 Task: Create in the project AgileJet in Backlog an issue 'Create a new online platform for online sales and negotiation courses with advanced sales techniques and negotiation skills features', assign it to team member softage.4@softage.net and change the status to IN PROGRESS. Create in the project AgileJet in Backlog an issue 'Implement a new cloud-based supply chain management system for a company with advanced supply chain visibility and planning features', assign it to team member softage.1@softage.net and change the status to IN PROGRESS
Action: Mouse moved to (218, 68)
Screenshot: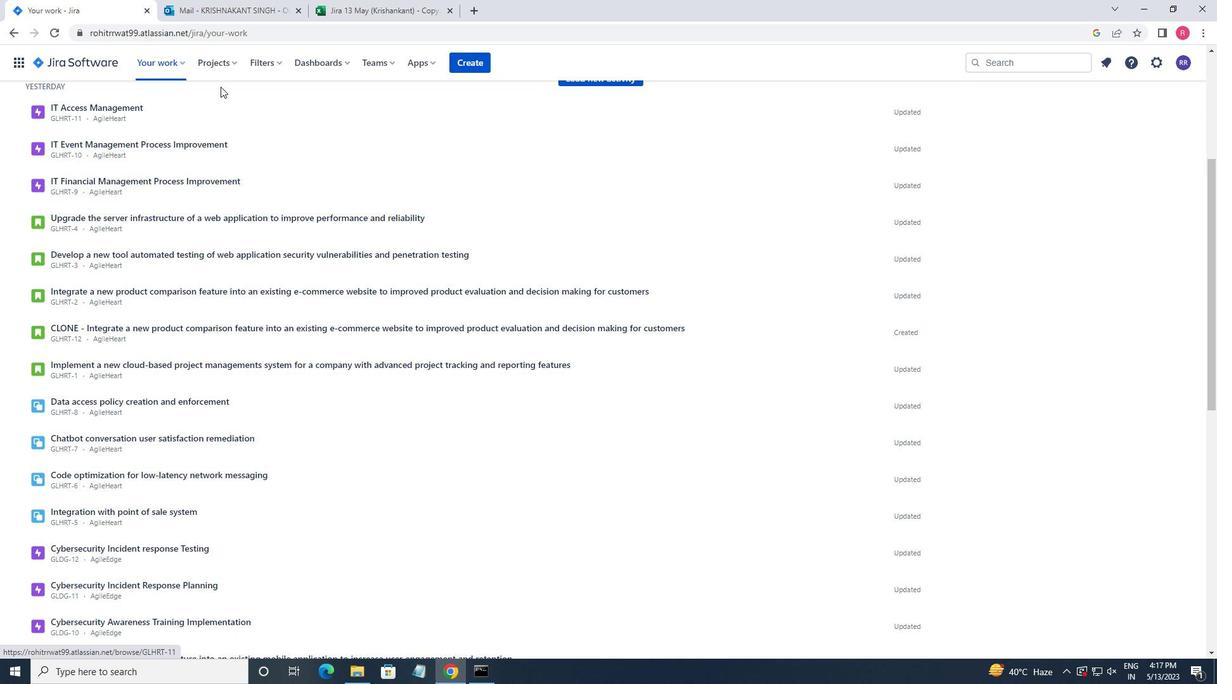 
Action: Mouse pressed left at (218, 68)
Screenshot: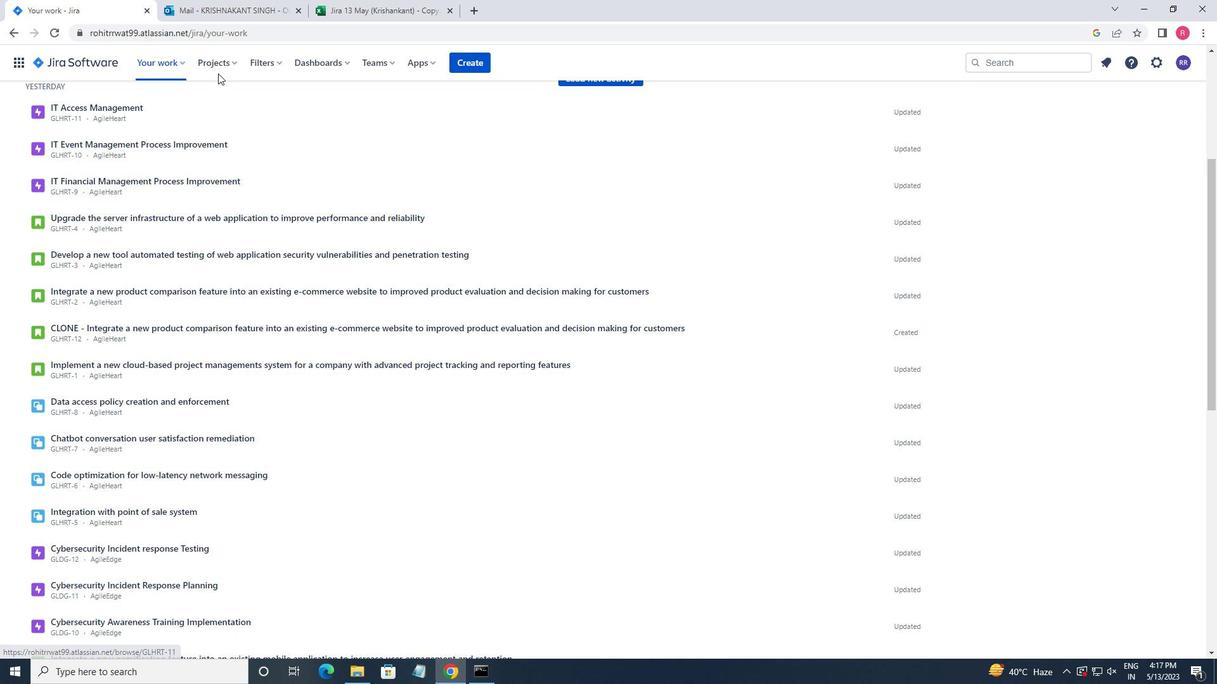 
Action: Mouse moved to (254, 119)
Screenshot: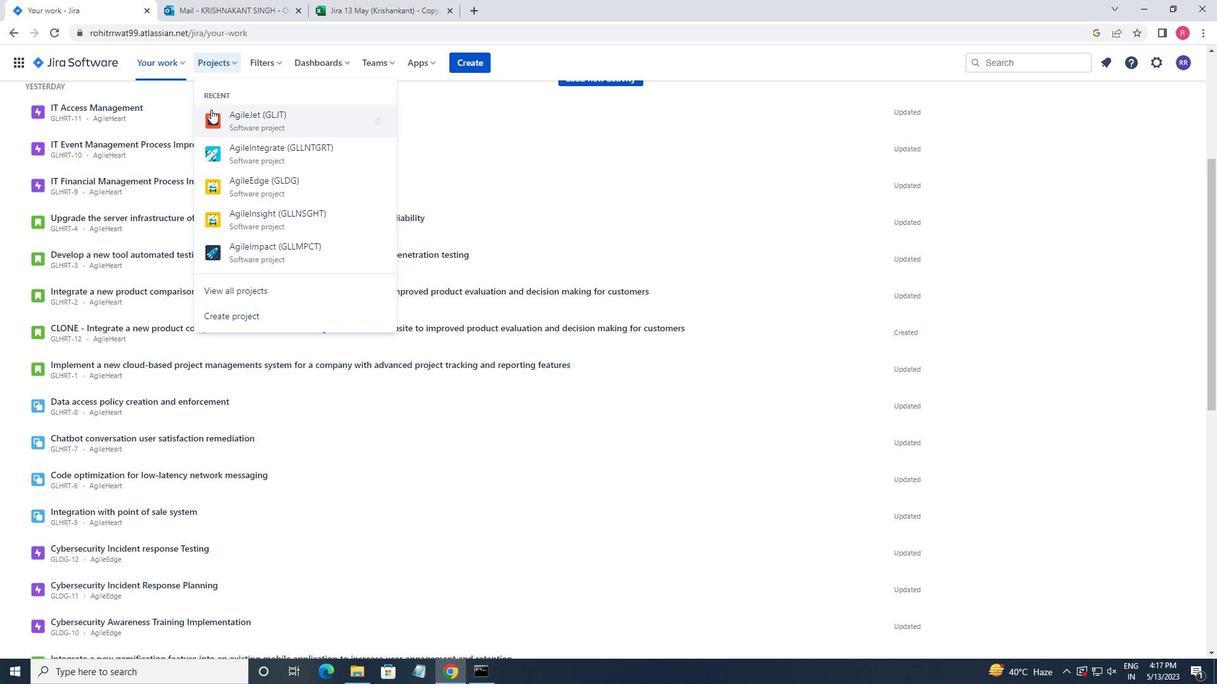 
Action: Mouse pressed left at (254, 119)
Screenshot: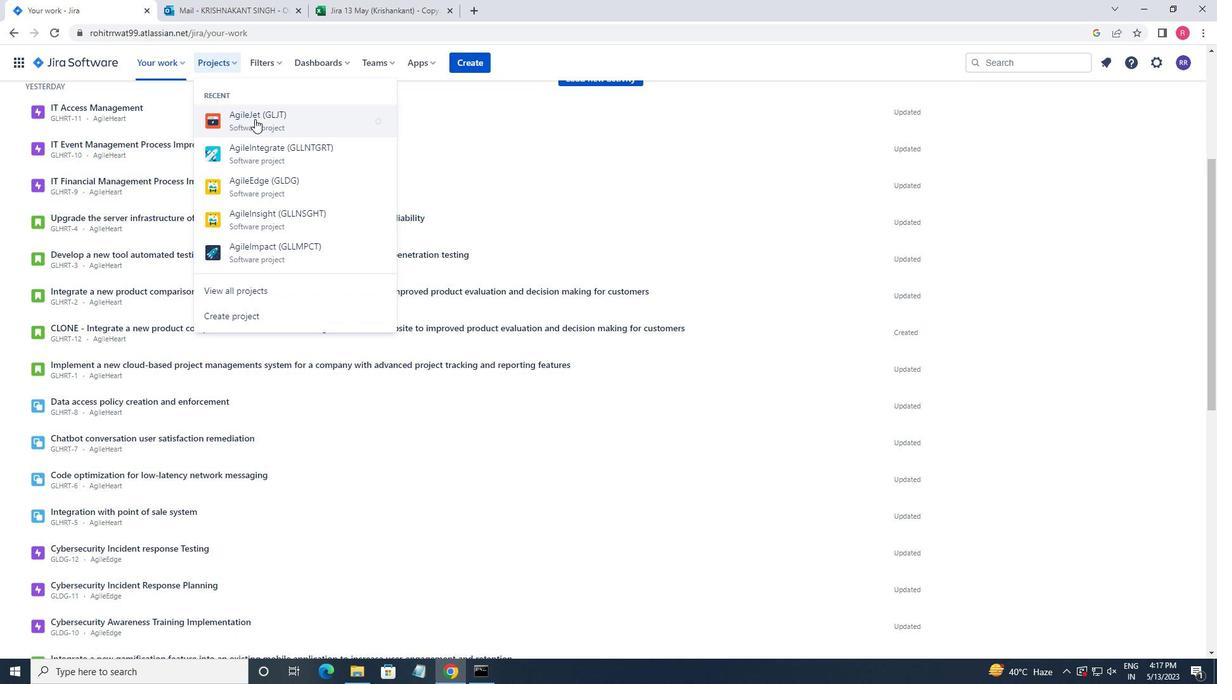 
Action: Mouse moved to (71, 190)
Screenshot: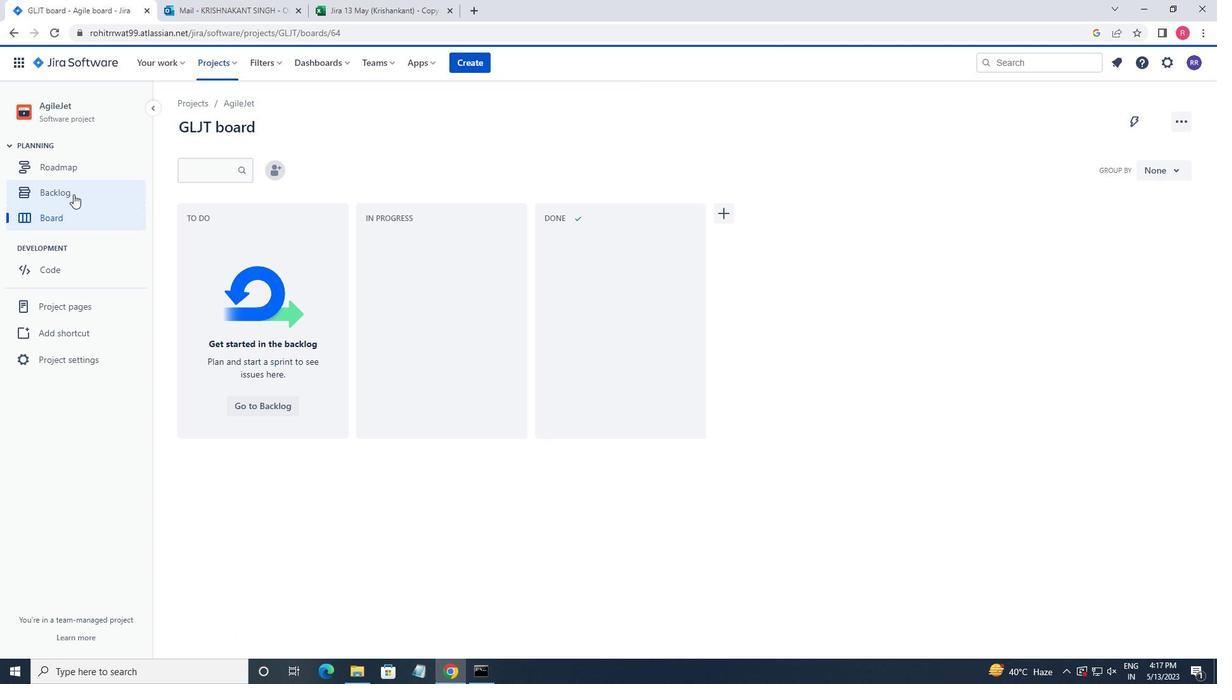 
Action: Mouse pressed left at (71, 190)
Screenshot: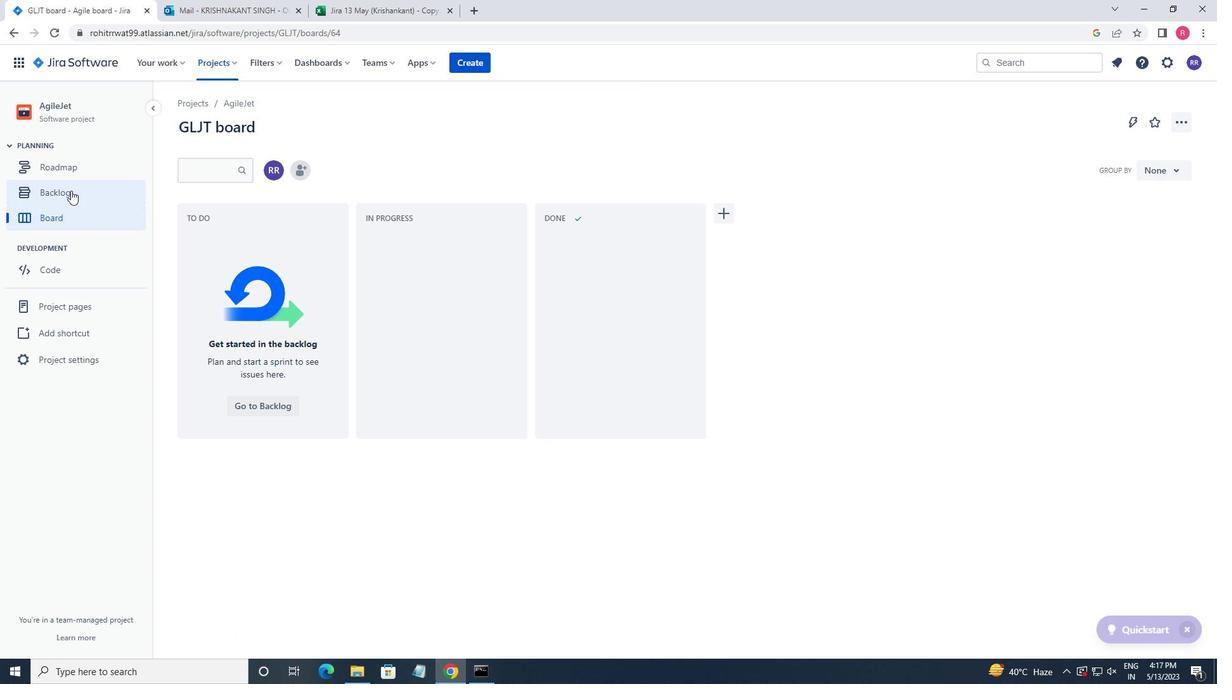 
Action: Mouse moved to (443, 393)
Screenshot: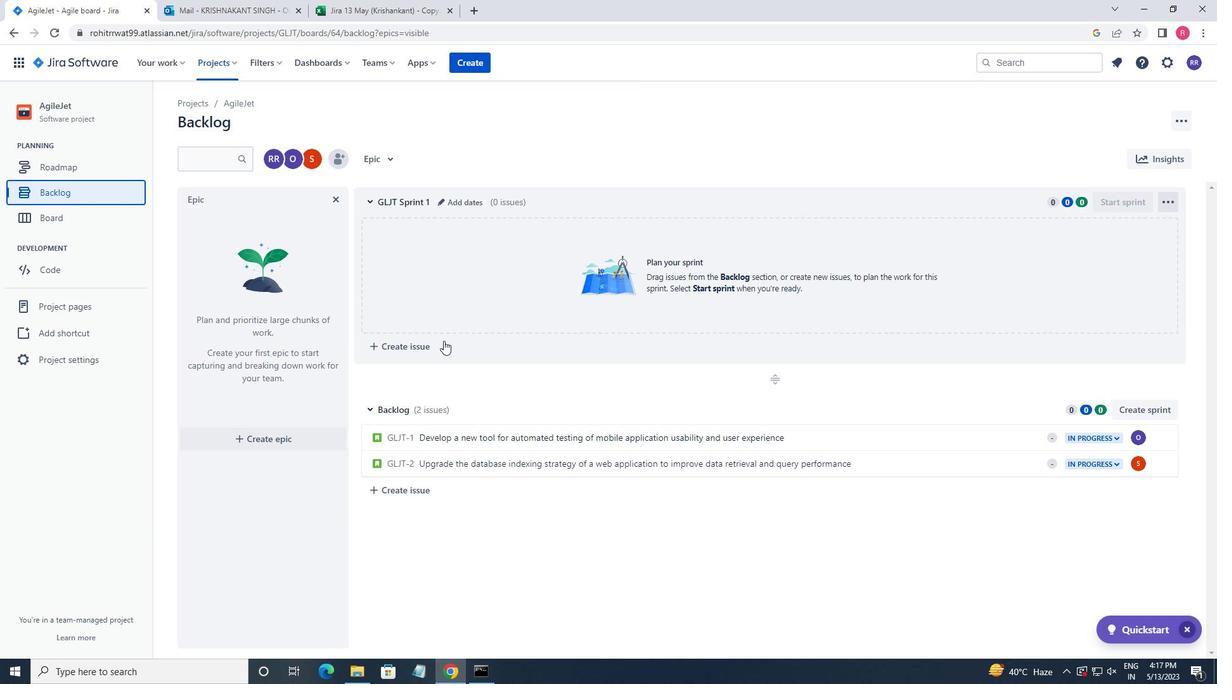 
Action: Mouse scrolled (443, 393) with delta (0, 0)
Screenshot: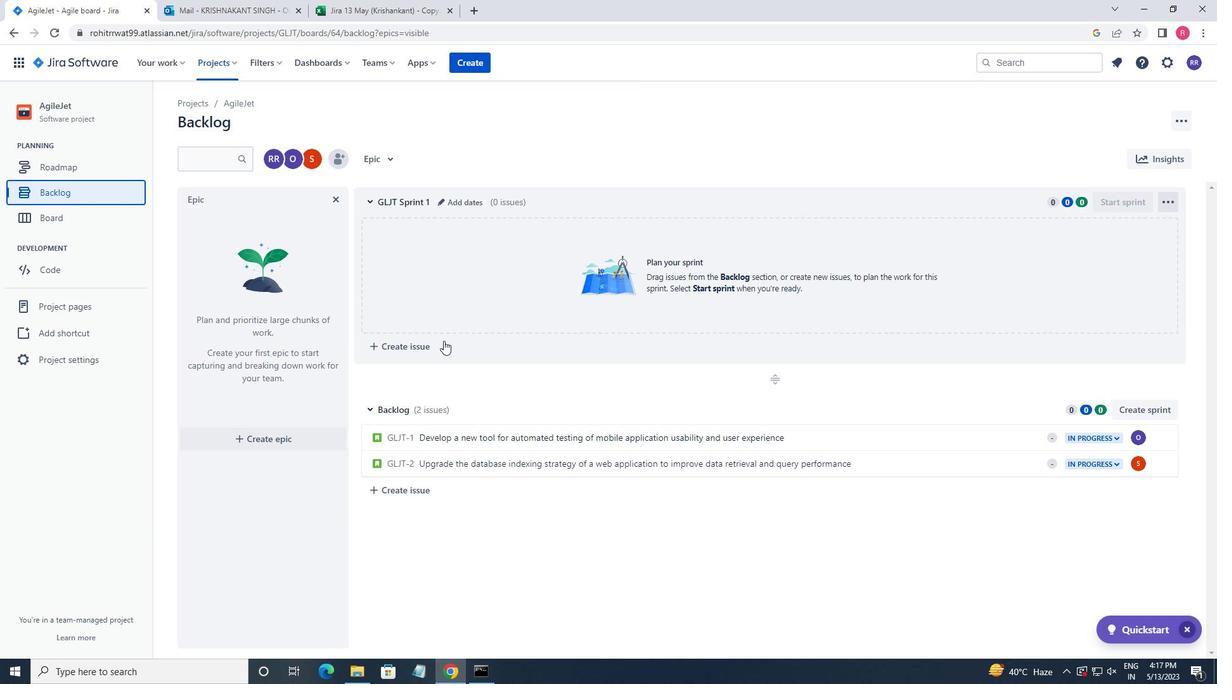 
Action: Mouse moved to (441, 401)
Screenshot: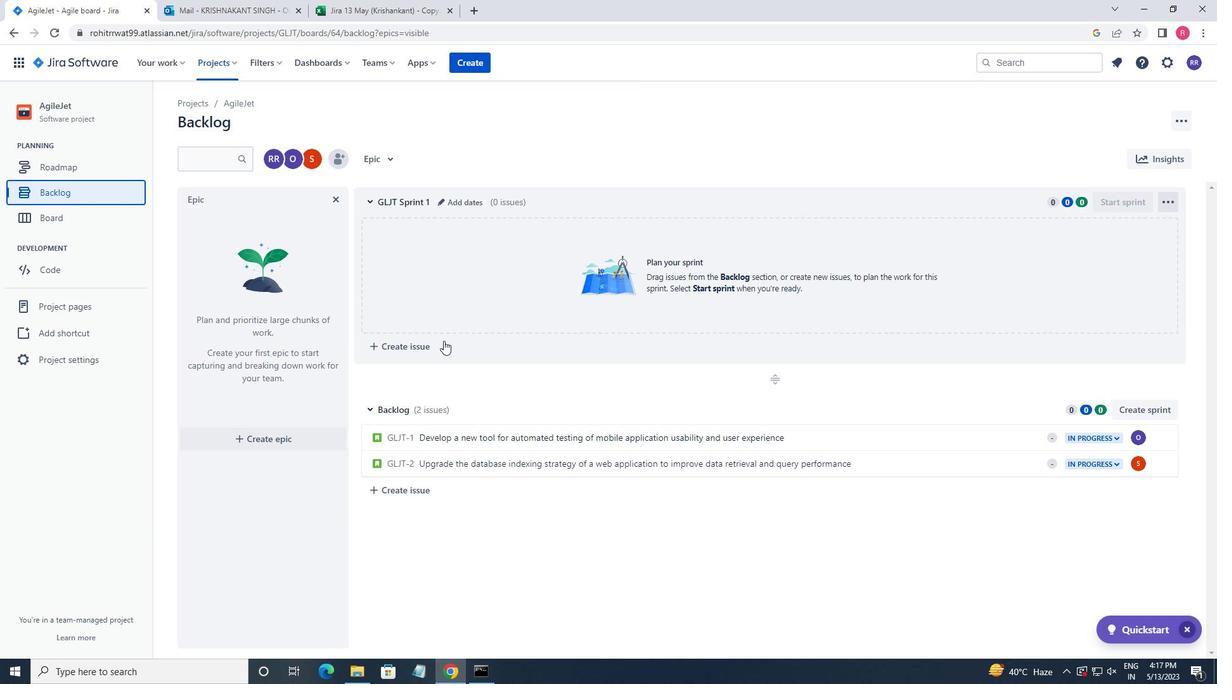 
Action: Mouse scrolled (441, 400) with delta (0, 0)
Screenshot: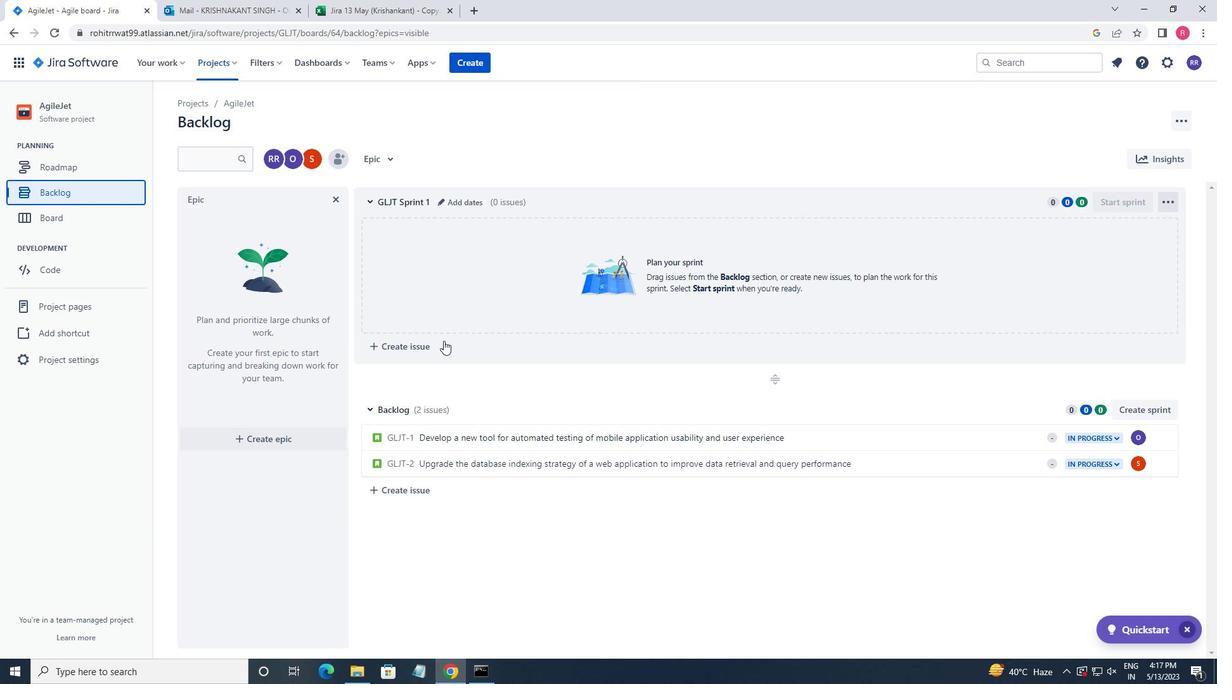 
Action: Mouse moved to (439, 407)
Screenshot: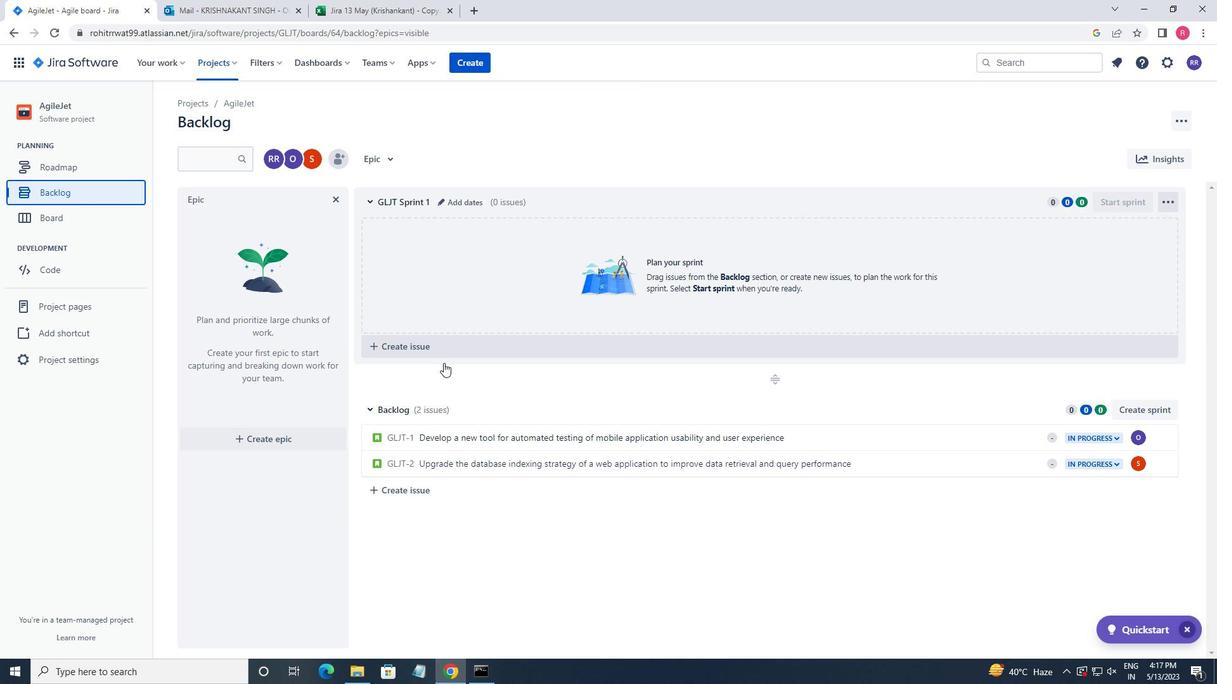 
Action: Mouse scrolled (439, 406) with delta (0, 0)
Screenshot: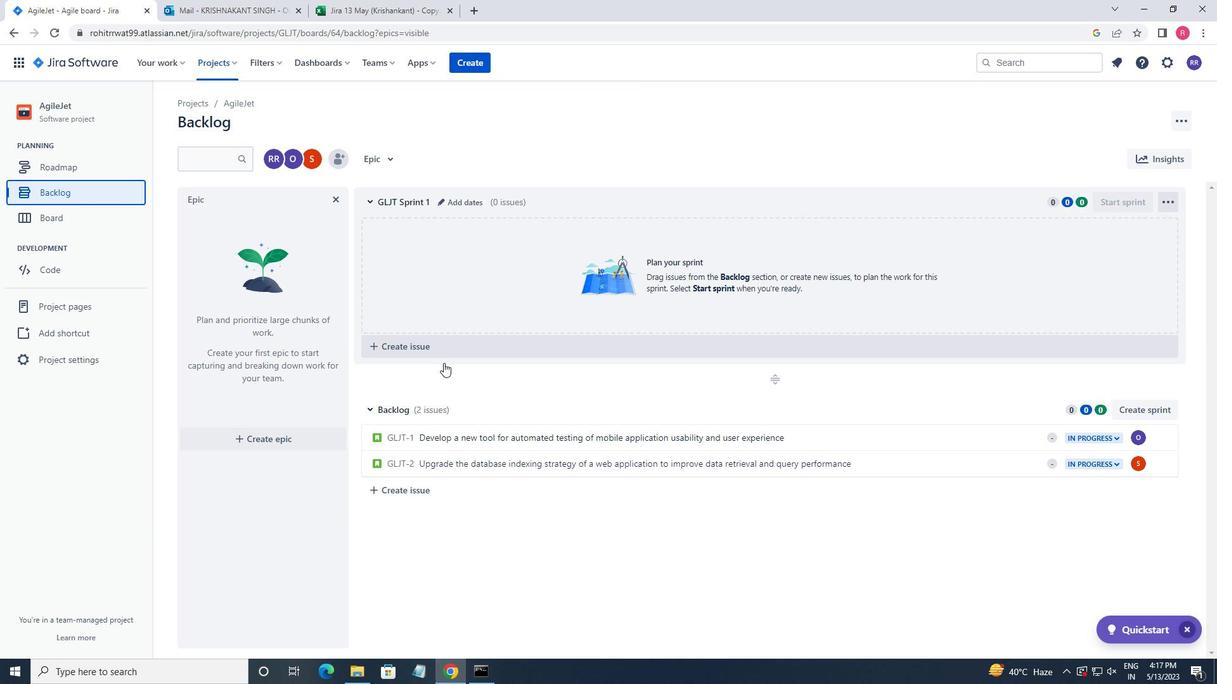 
Action: Mouse moved to (416, 491)
Screenshot: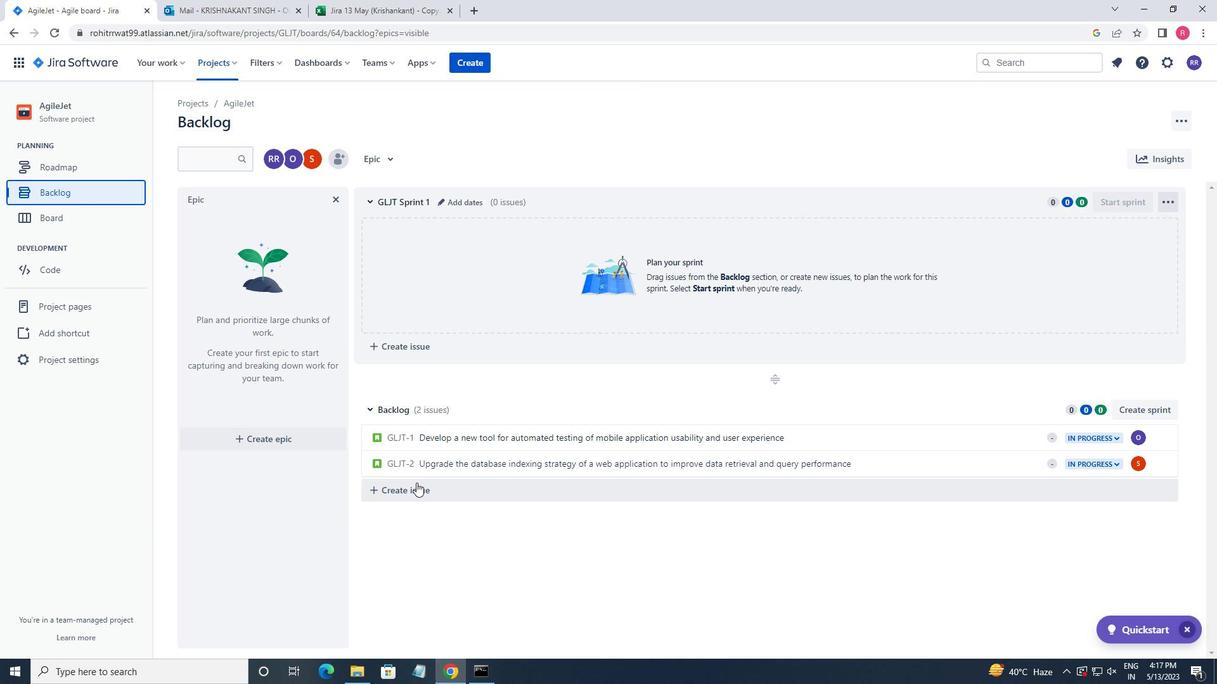 
Action: Mouse pressed left at (416, 491)
Screenshot: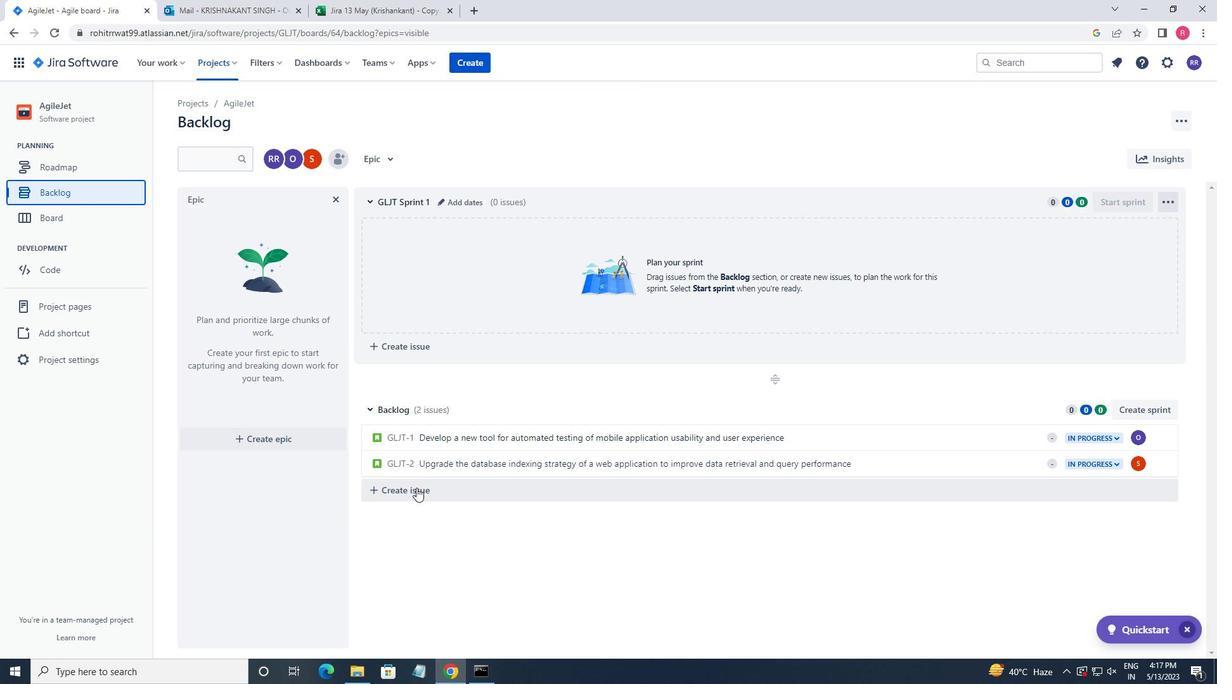 
Action: Mouse moved to (441, 473)
Screenshot: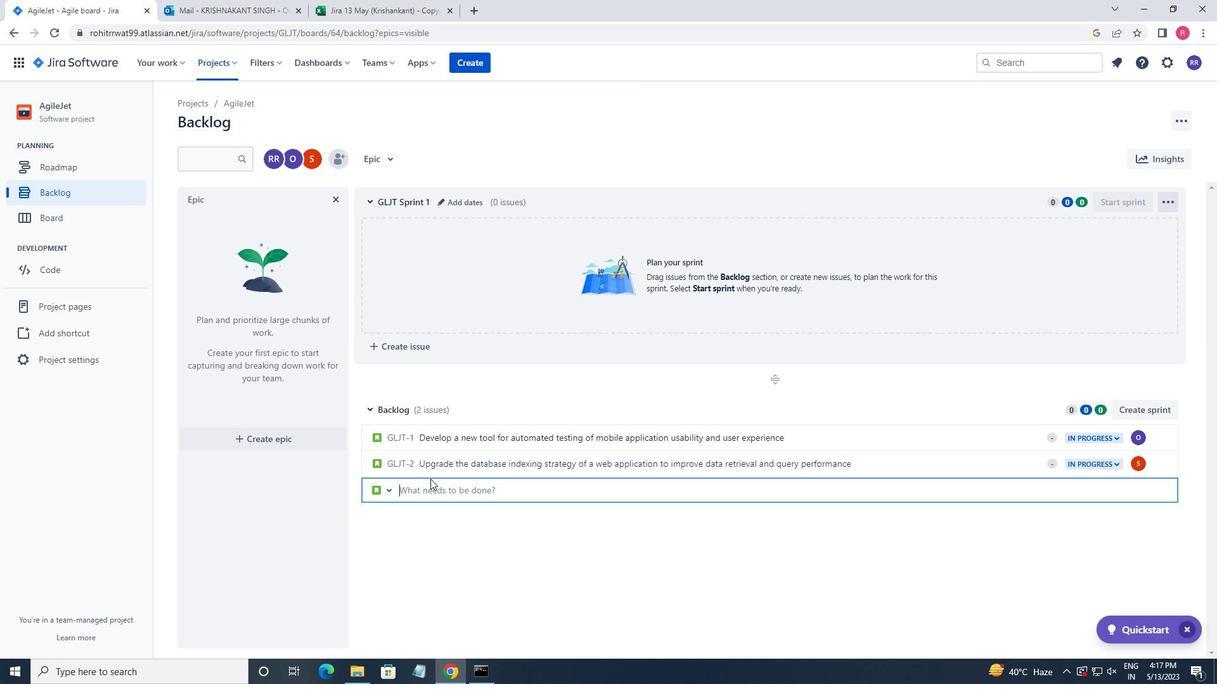 
Action: Key pressed <Key.shift>CREATE<Key.space>A<Key.space>NEW<Key.space>ONLINE<Key.space>PLATFOR<Key.backspace><Key.backspace><Key.backspace>FORM<Key.space>FOR<Key.space>ONLINE<Key.space>SALES<Key.space>AND<Key.space><Key.space>NEGOTIATION<Key.space>COURSES<Key.space>WITHH<Key.space>ADVANCED<Key.space>SALS<Key.space>TECHNIQUES<Key.space>AND<Key.space>NEGOTIATION<Key.left><Key.left><Key.left><Key.left><Key.left><Key.left><Key.left><Key.left><Key.left><Key.left><Key.left><Key.left><Key.left><Key.left><Key.left><Key.left><Key.left><Key.left><Key.left><Key.left><Key.left><Key.left><Key.left><Key.left><Key.left><Key.left><Key.left><Key.left><Key.left><Key.left><Key.left><Key.left><Key.left><Key.left><Key.left><Key.left><Key.left><Key.left><Key.left><Key.left><Key.left><Key.left><Key.backspace><Key.right><Key.right><Key.right><Key.right><Key.right><Key.right><Key.right><Key.right><Key.right><Key.right><Key.right><Key.right><Key.right><Key.right>E<Key.right><Key.right><Key.right><Key.right><Key.right><Key.right><Key.right><Key.right><Key.right><Key.right><Key.right><Key.right><Key.right><Key.right><Key.right><Key.right><Key.right><Key.right><Key.right><Key.right><Key.right><Key.right><Key.right><Key.right><Key.right><Key.right><Key.right><Key.right><Key.right><Key.right><Key.right><Key.right><Key.right><Key.right><Key.right><Key.space>SKILL<Key.space>FEATURE<Key.enter>
Screenshot: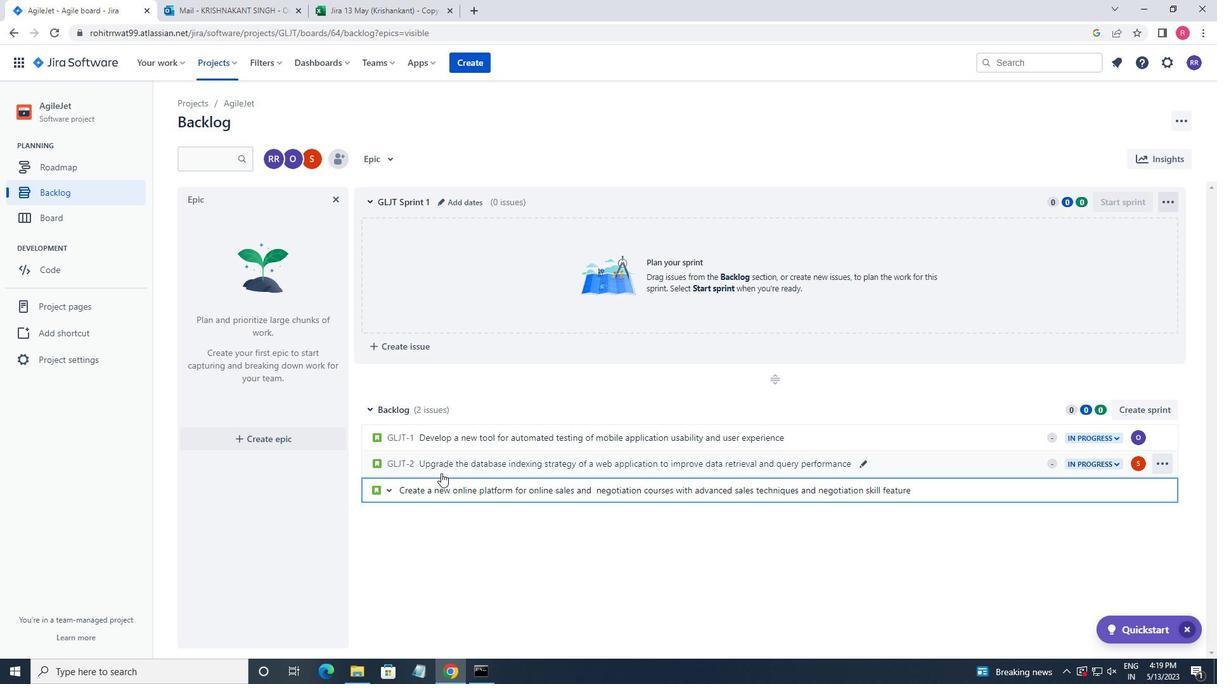 
Action: Mouse moved to (1136, 493)
Screenshot: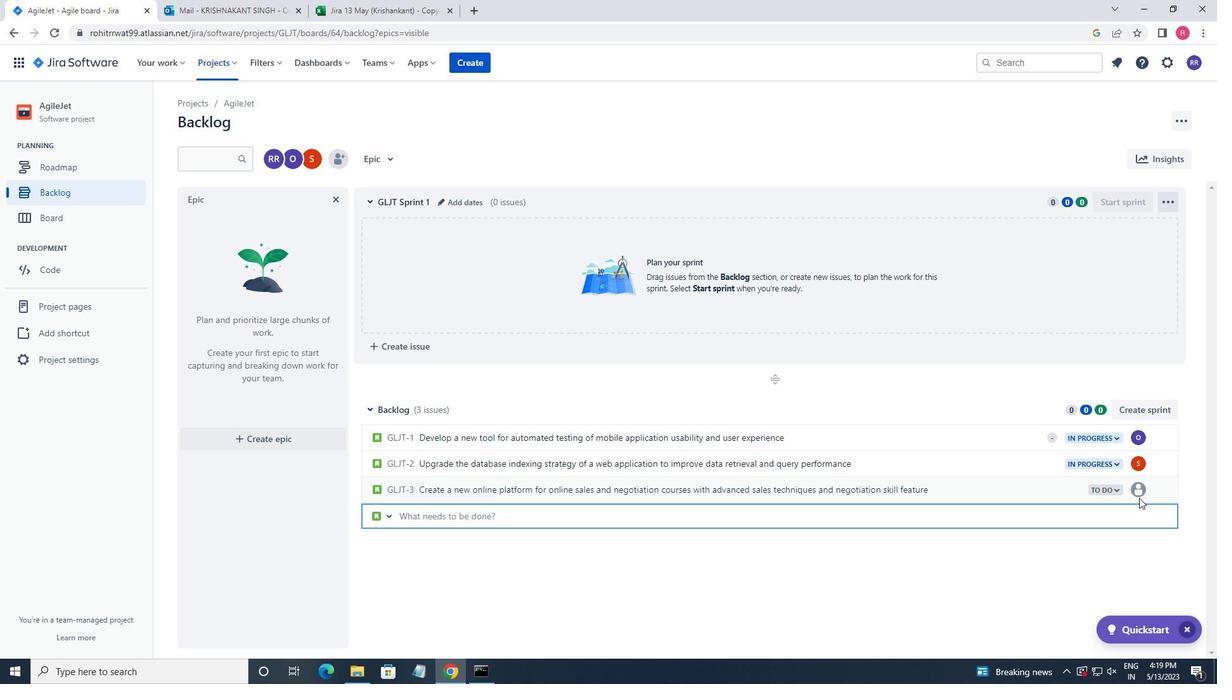 
Action: Mouse pressed left at (1136, 493)
Screenshot: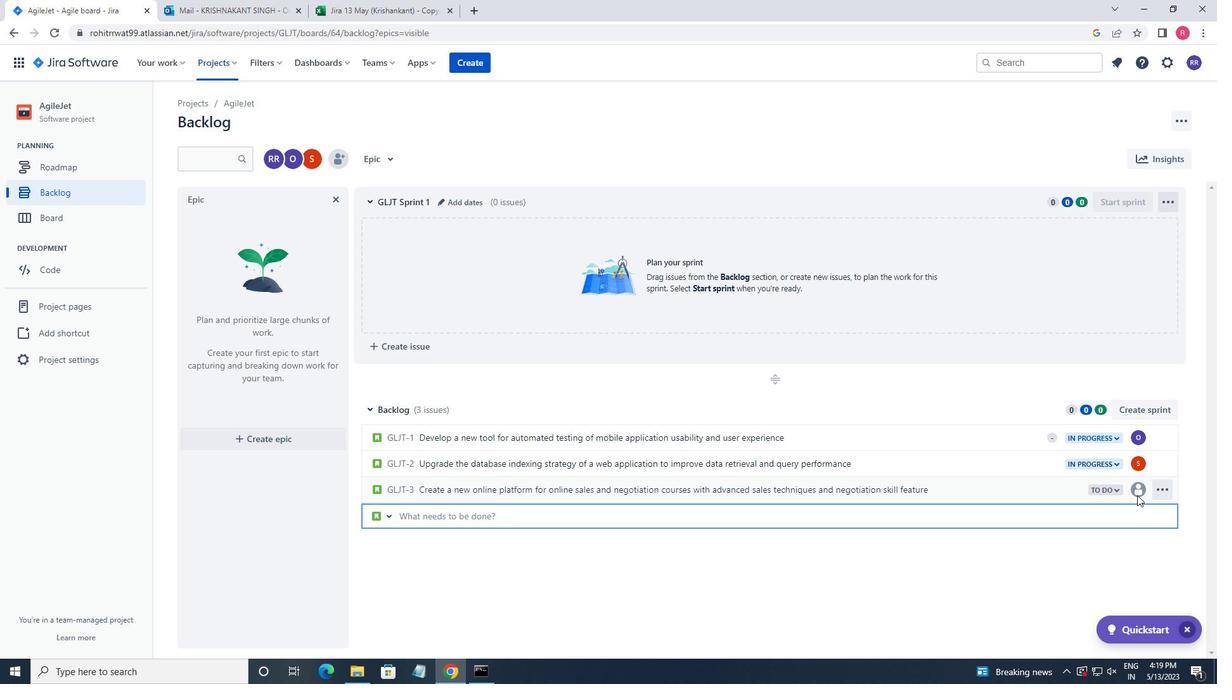 
Action: Mouse moved to (1137, 492)
Screenshot: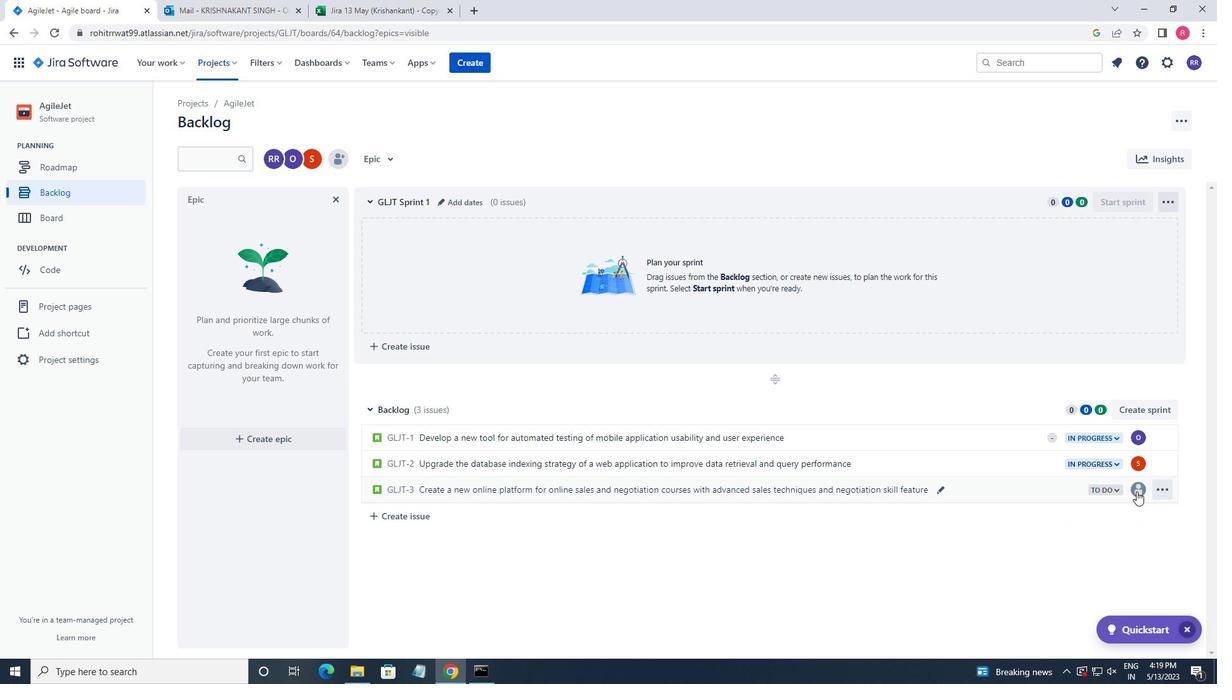 
Action: Mouse pressed left at (1137, 492)
Screenshot: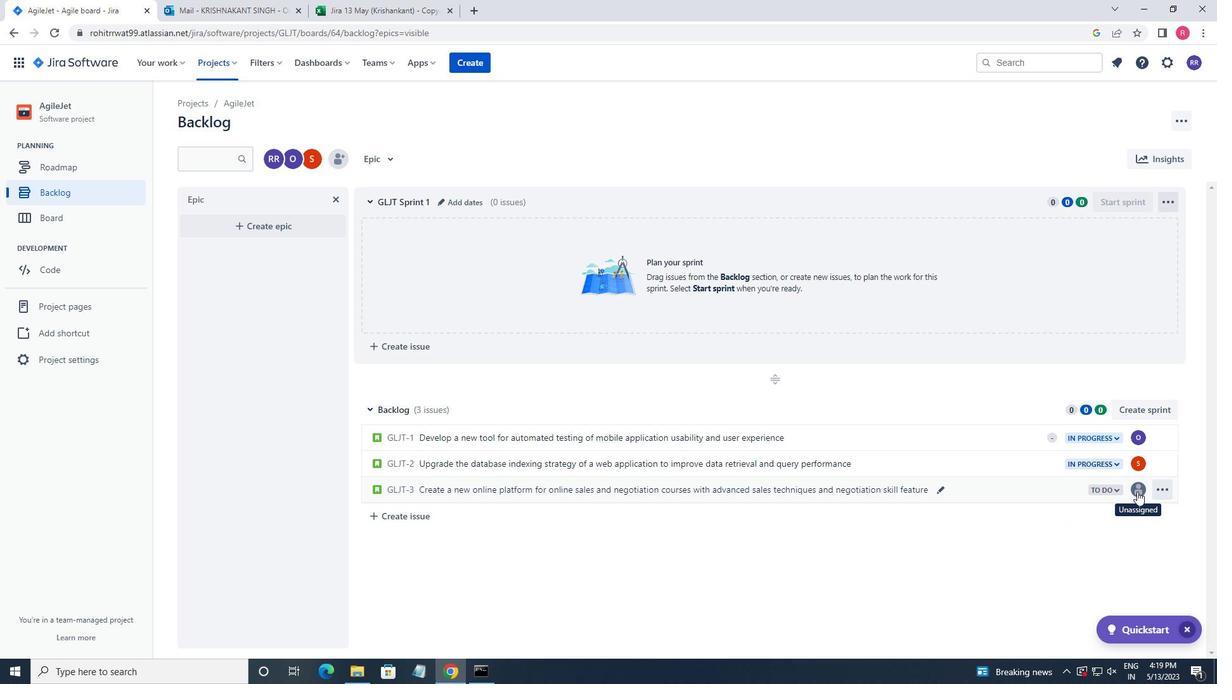 
Action: Mouse moved to (1050, 584)
Screenshot: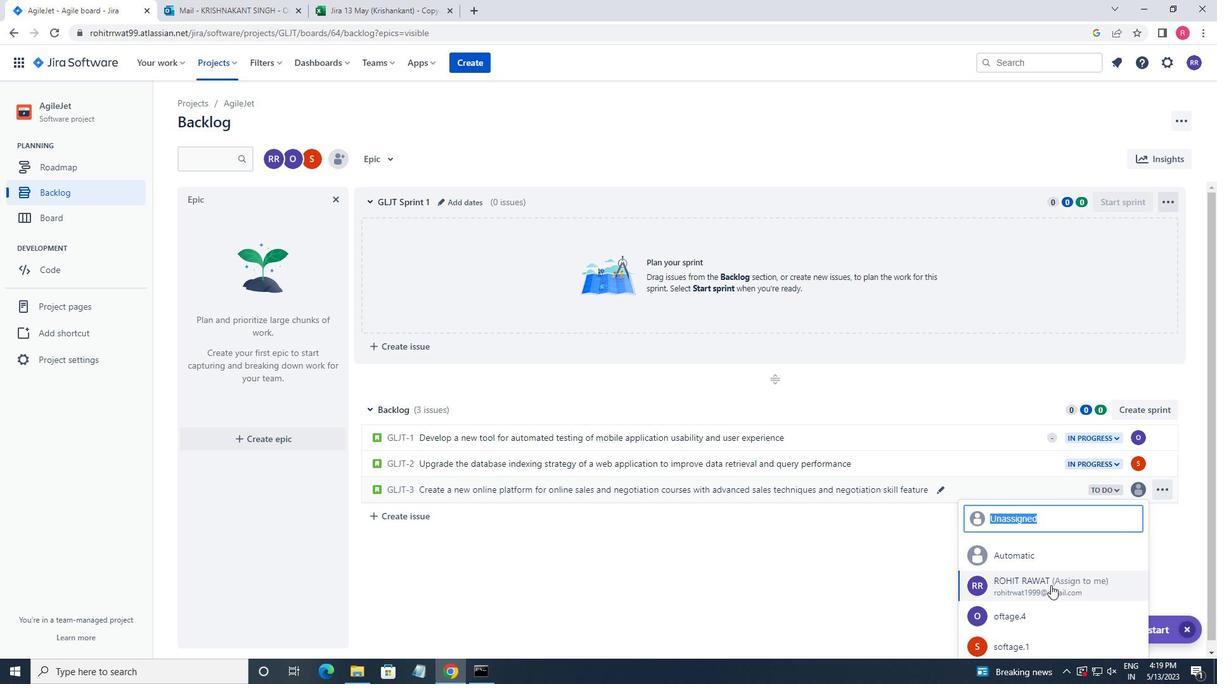 
Action: Mouse scrolled (1050, 583) with delta (0, 0)
Screenshot: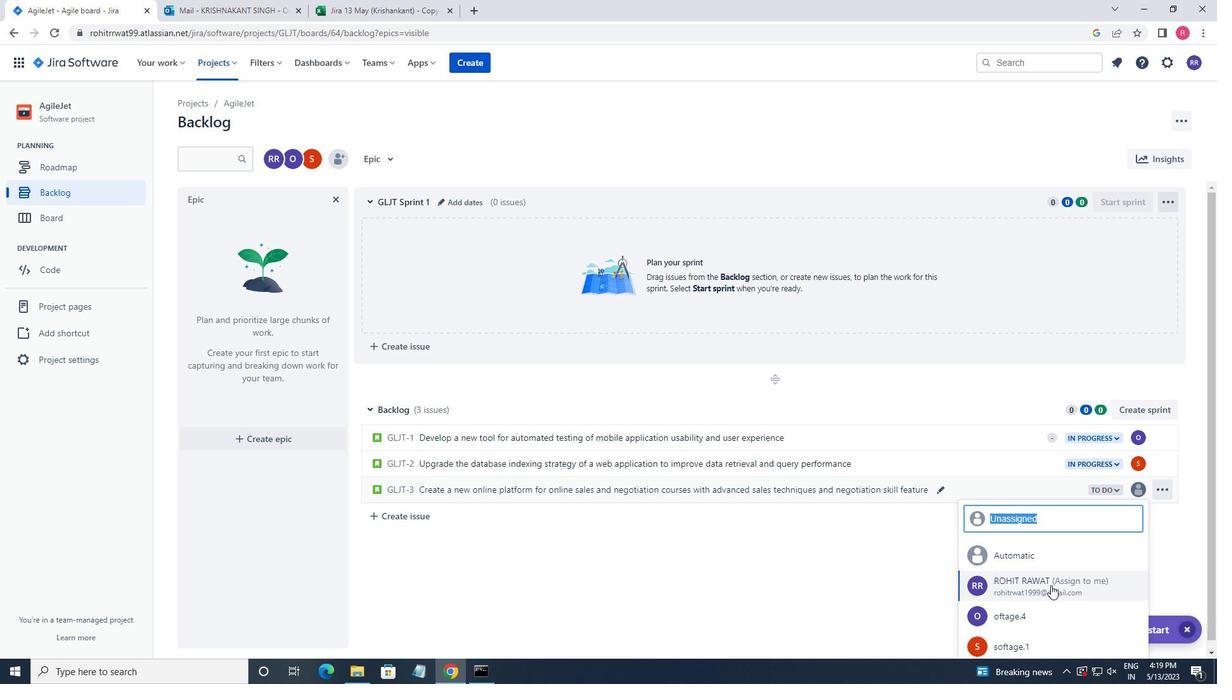 
Action: Mouse moved to (1050, 584)
Screenshot: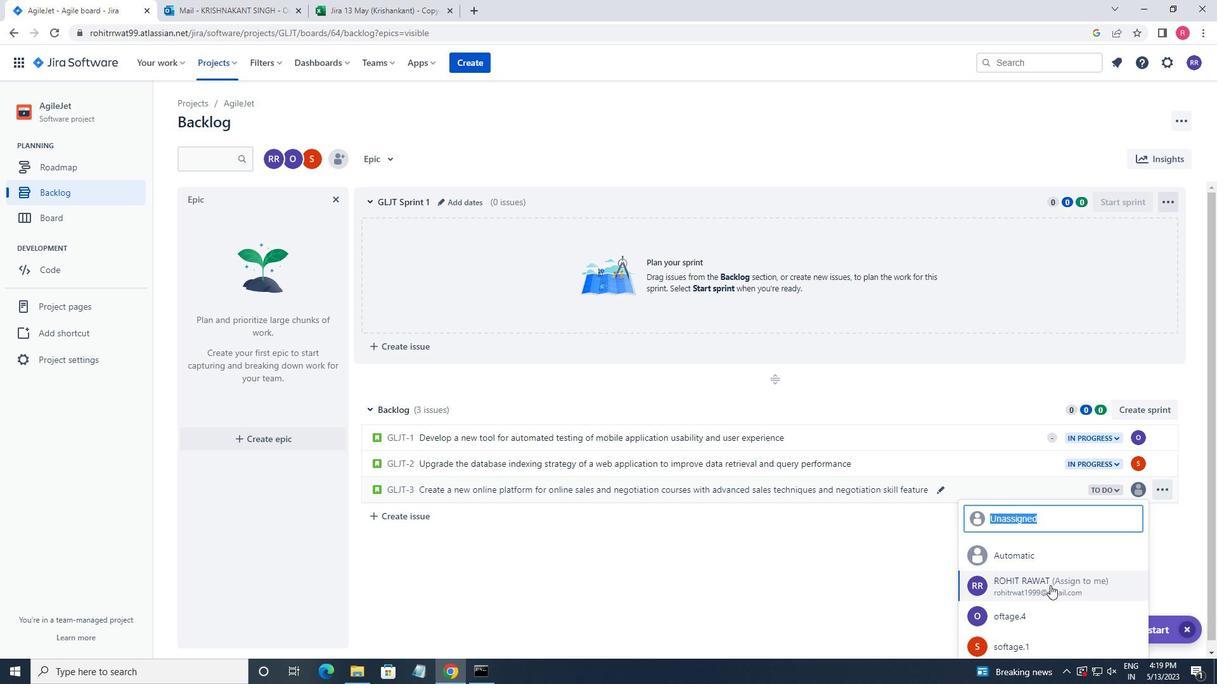 
Action: Mouse scrolled (1050, 583) with delta (0, 0)
Screenshot: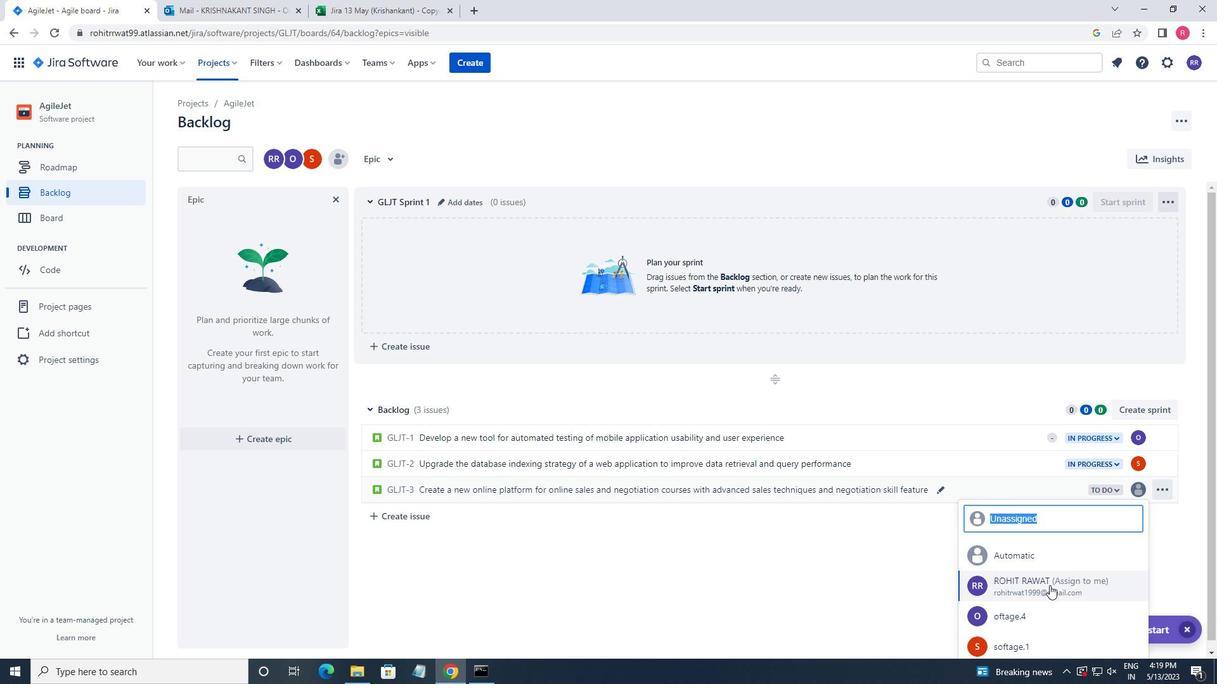
Action: Mouse moved to (1050, 588)
Screenshot: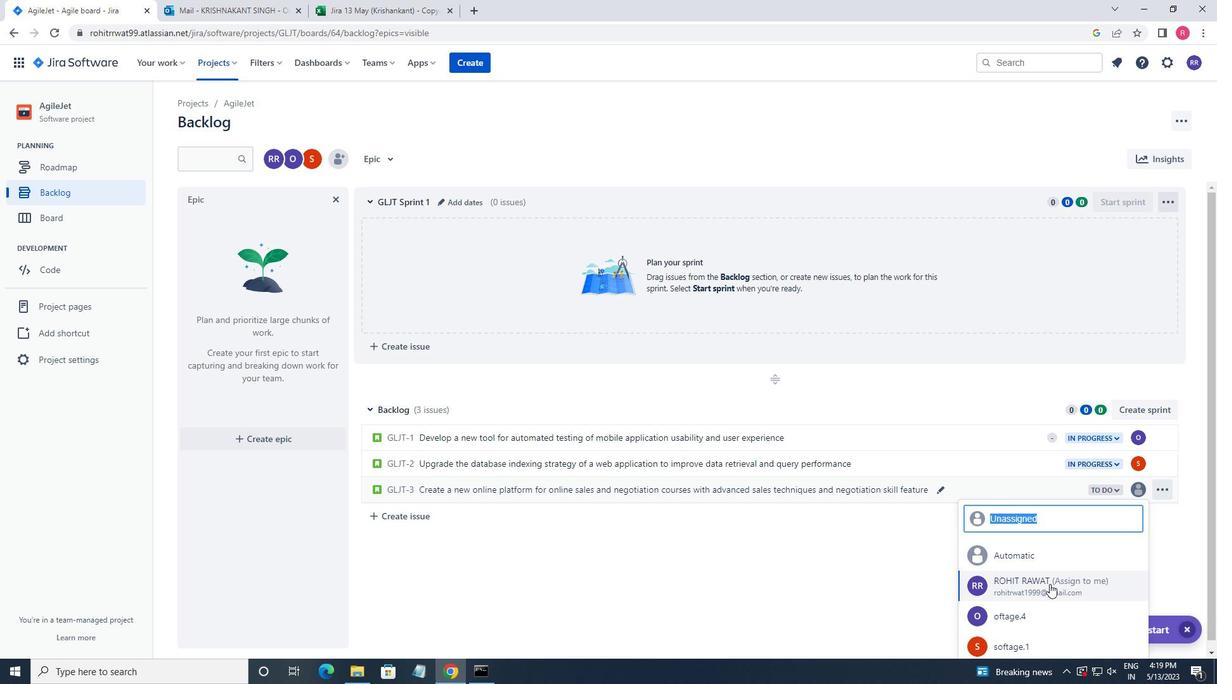 
Action: Mouse scrolled (1050, 587) with delta (0, 0)
Screenshot: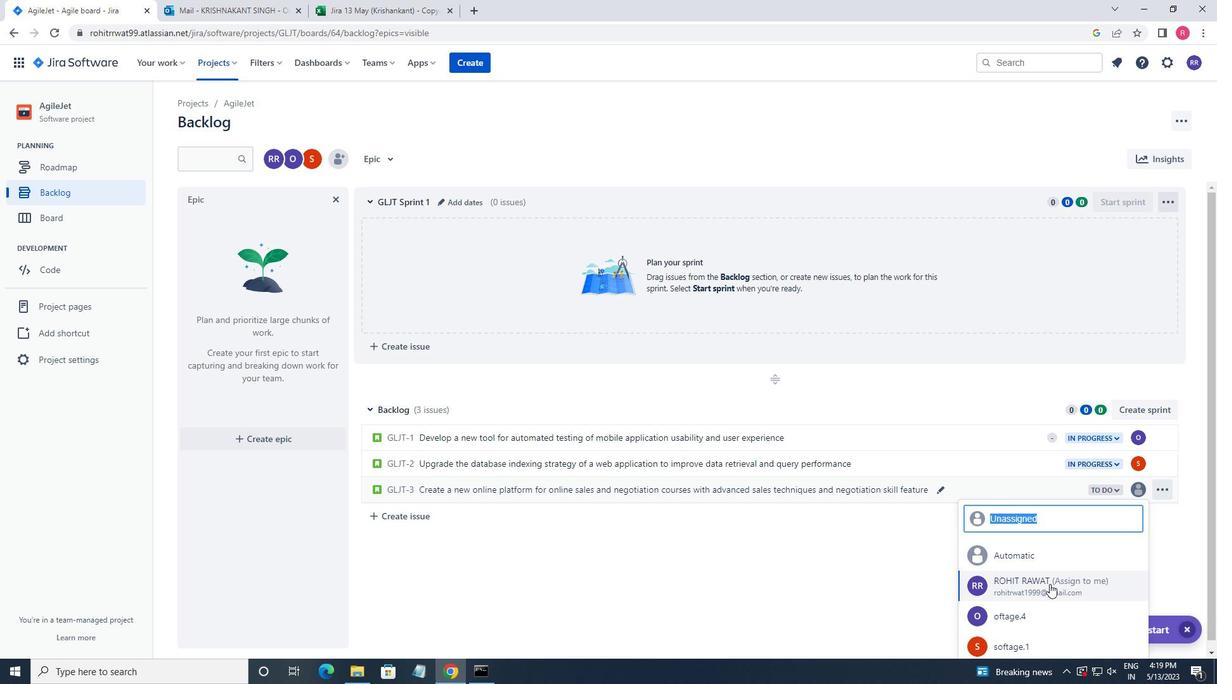
Action: Mouse moved to (1038, 614)
Screenshot: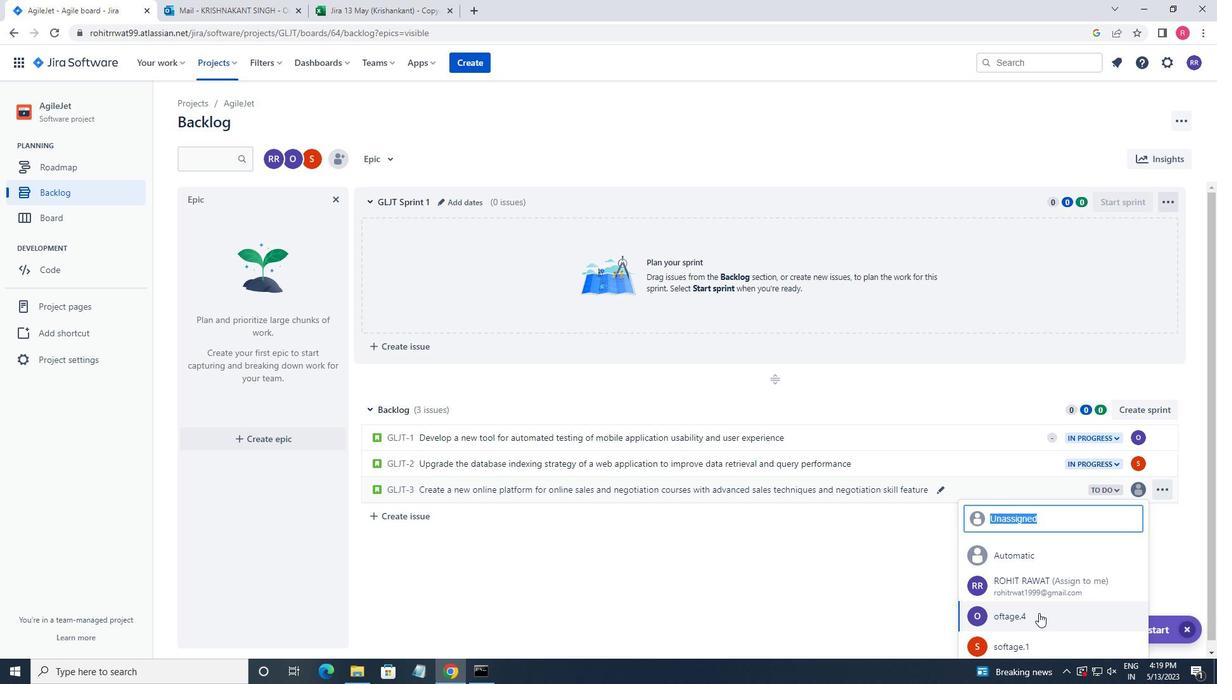 
Action: Mouse pressed left at (1038, 614)
Screenshot: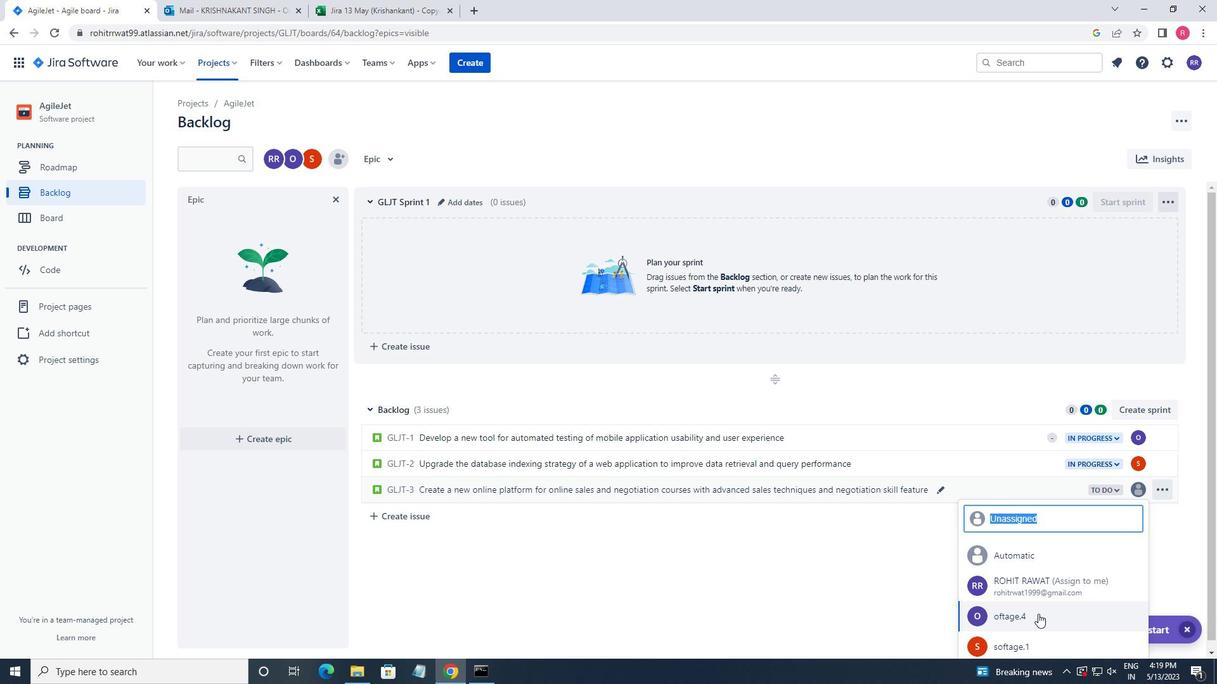 
Action: Mouse moved to (1101, 484)
Screenshot: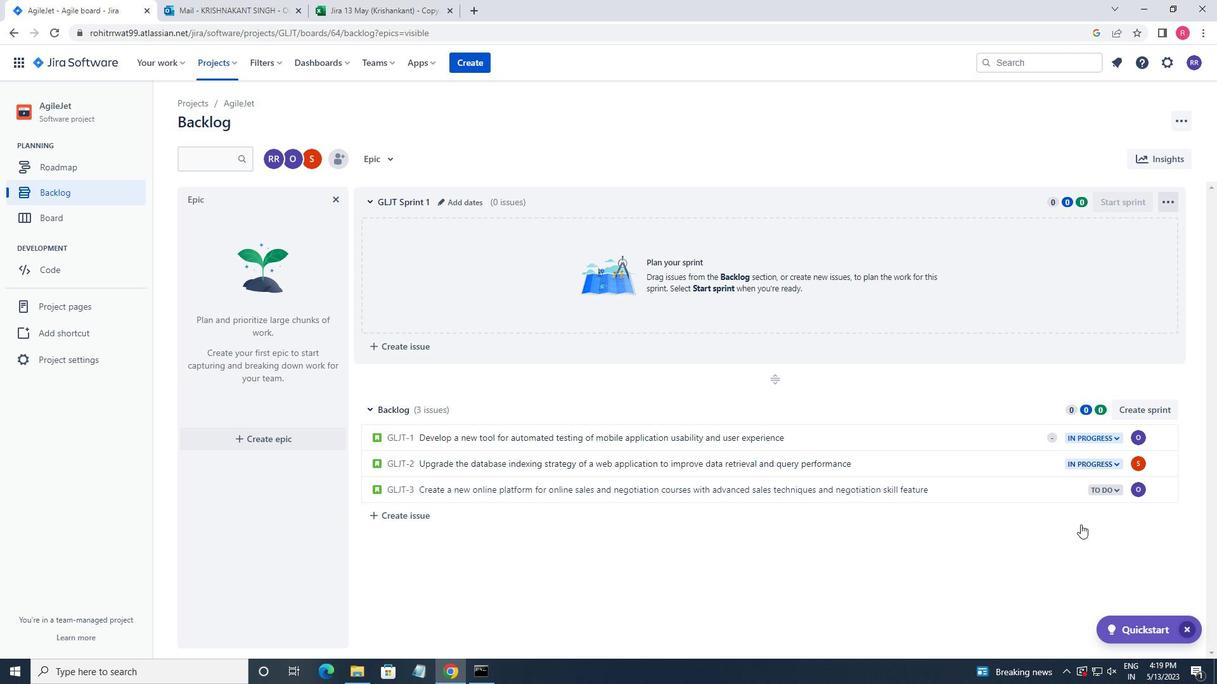 
Action: Mouse pressed left at (1101, 484)
Screenshot: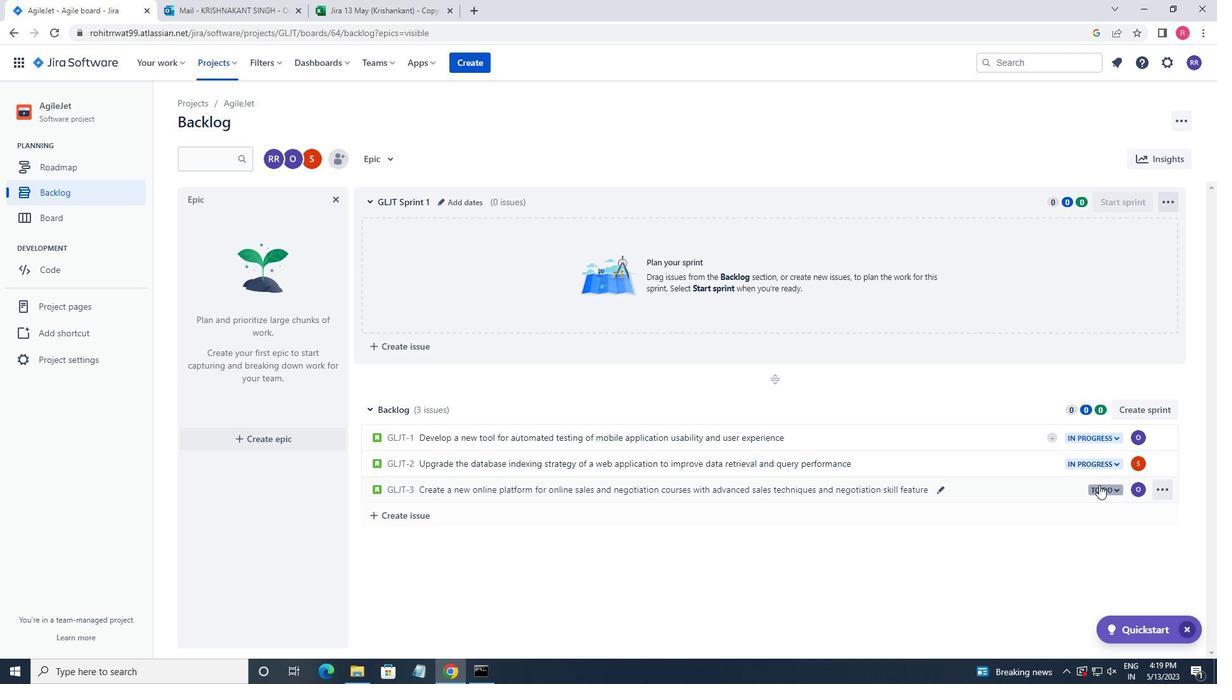 
Action: Mouse moved to (1099, 497)
Screenshot: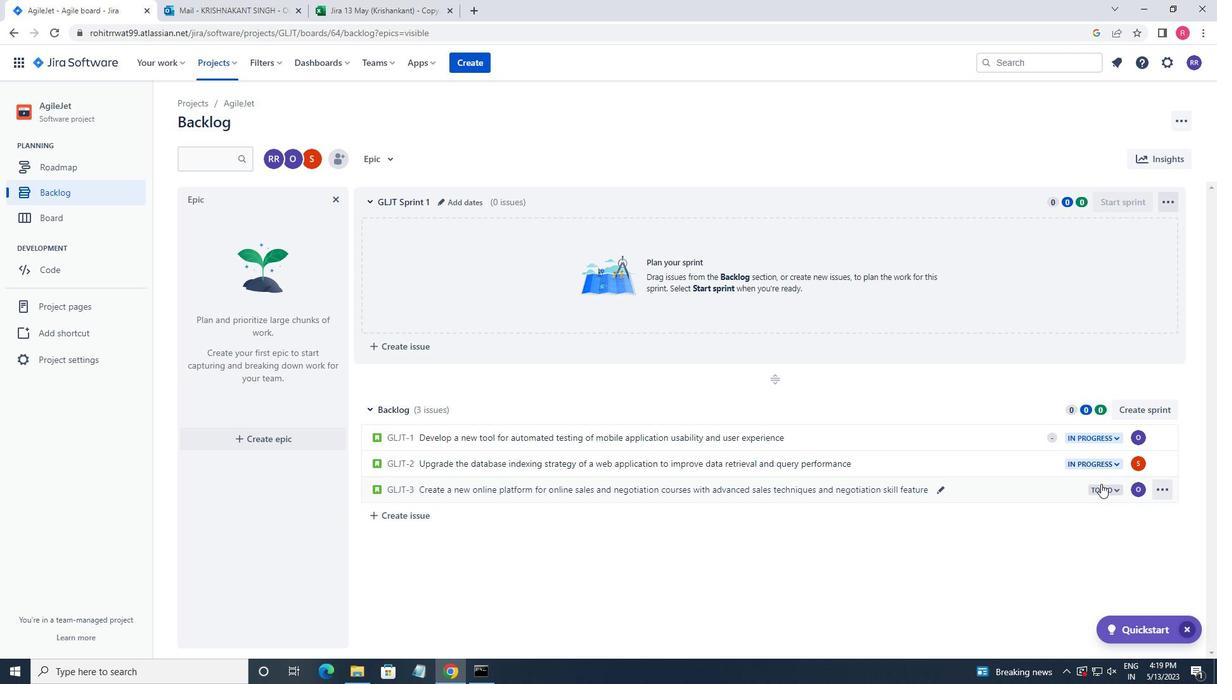 
Action: Mouse pressed left at (1099, 497)
Screenshot: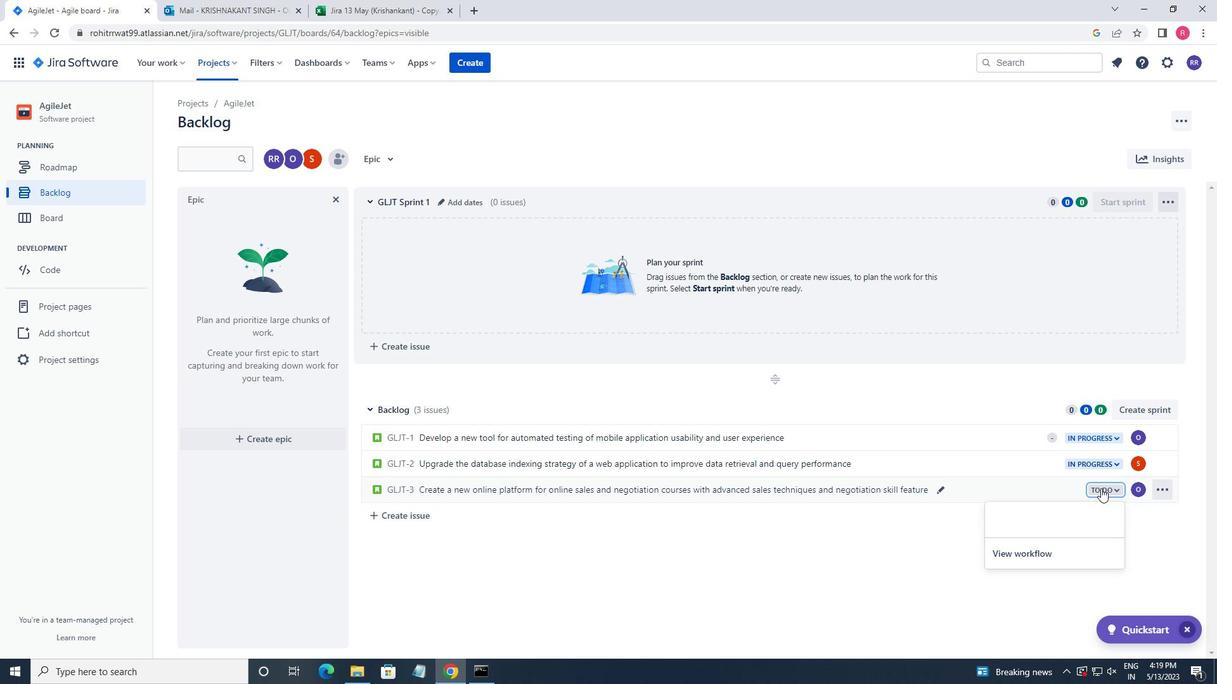 
Action: Mouse moved to (833, 492)
Screenshot: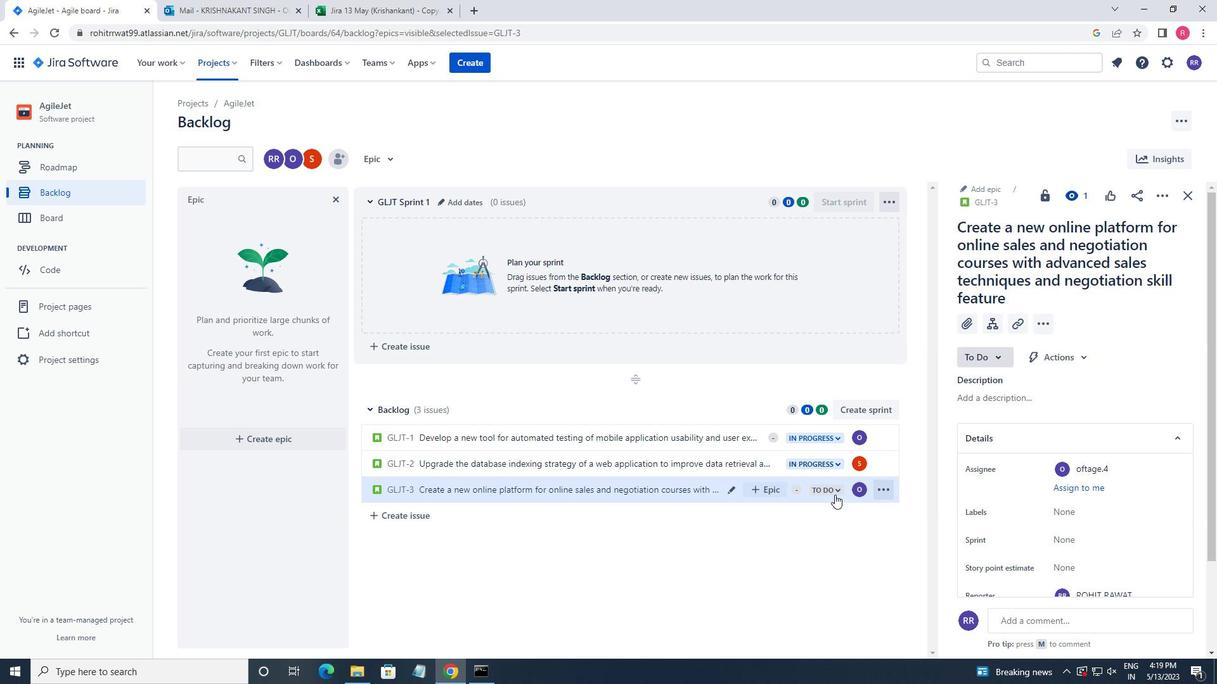 
Action: Mouse pressed left at (833, 492)
Screenshot: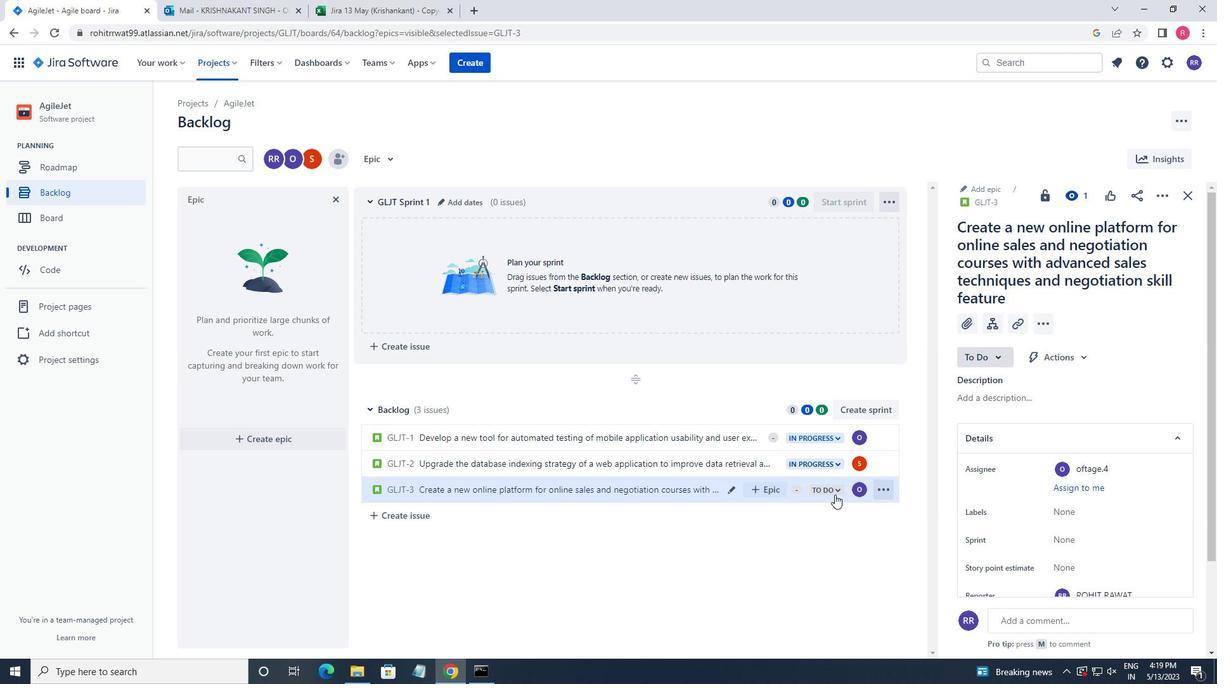 
Action: Mouse moved to (831, 516)
Screenshot: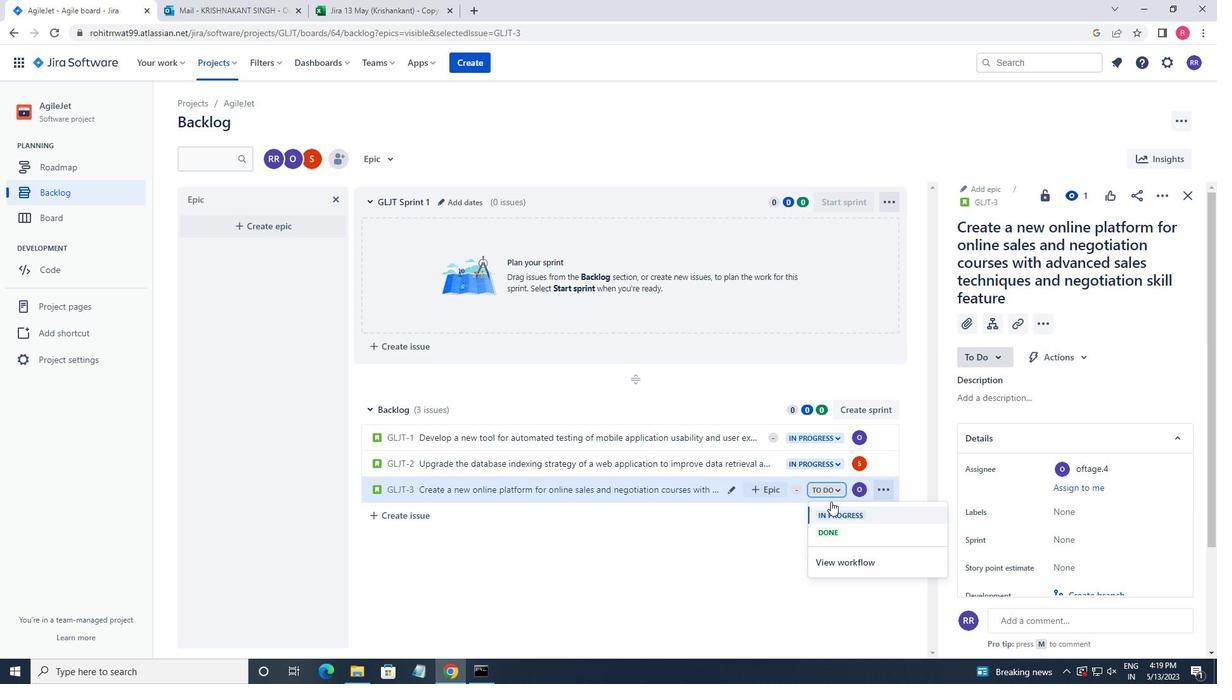 
Action: Mouse pressed left at (831, 516)
Screenshot: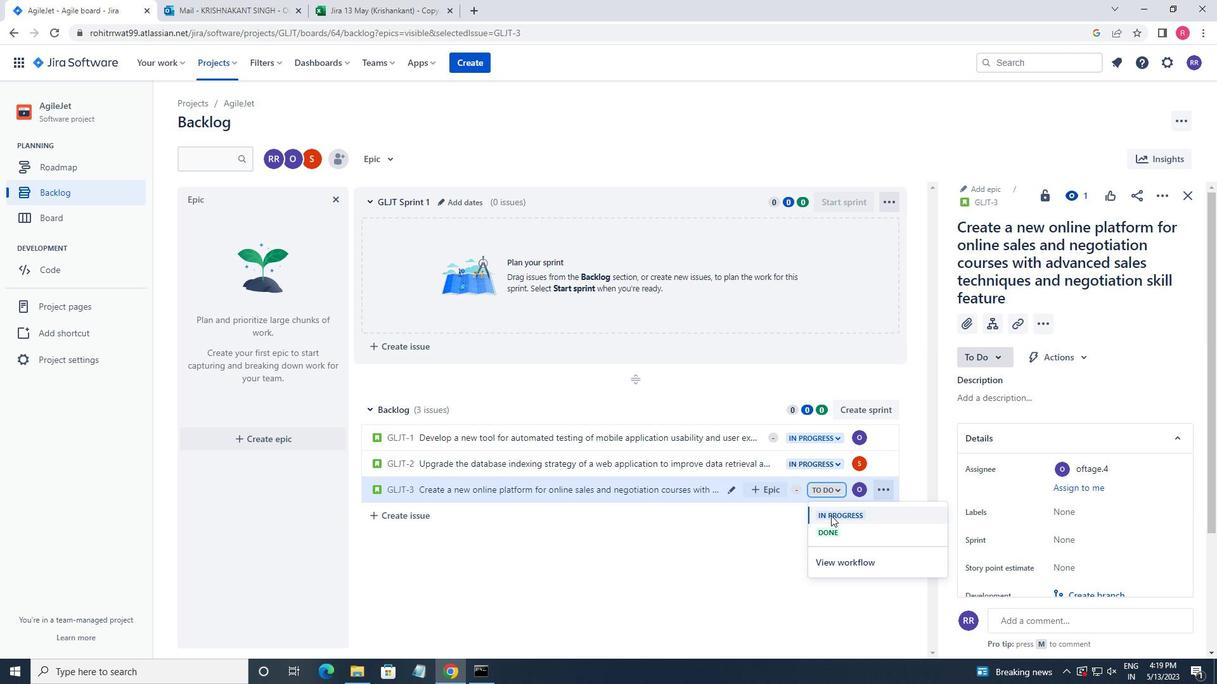 
Action: Mouse moved to (1191, 192)
Screenshot: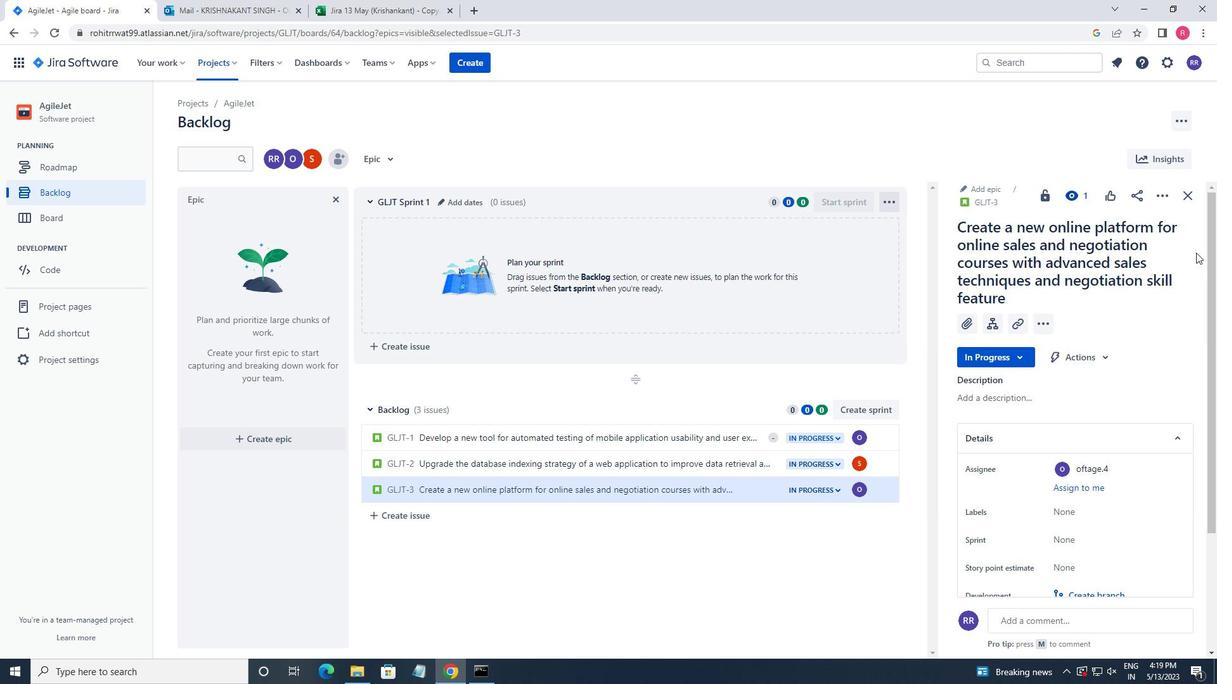 
Action: Mouse pressed left at (1191, 192)
Screenshot: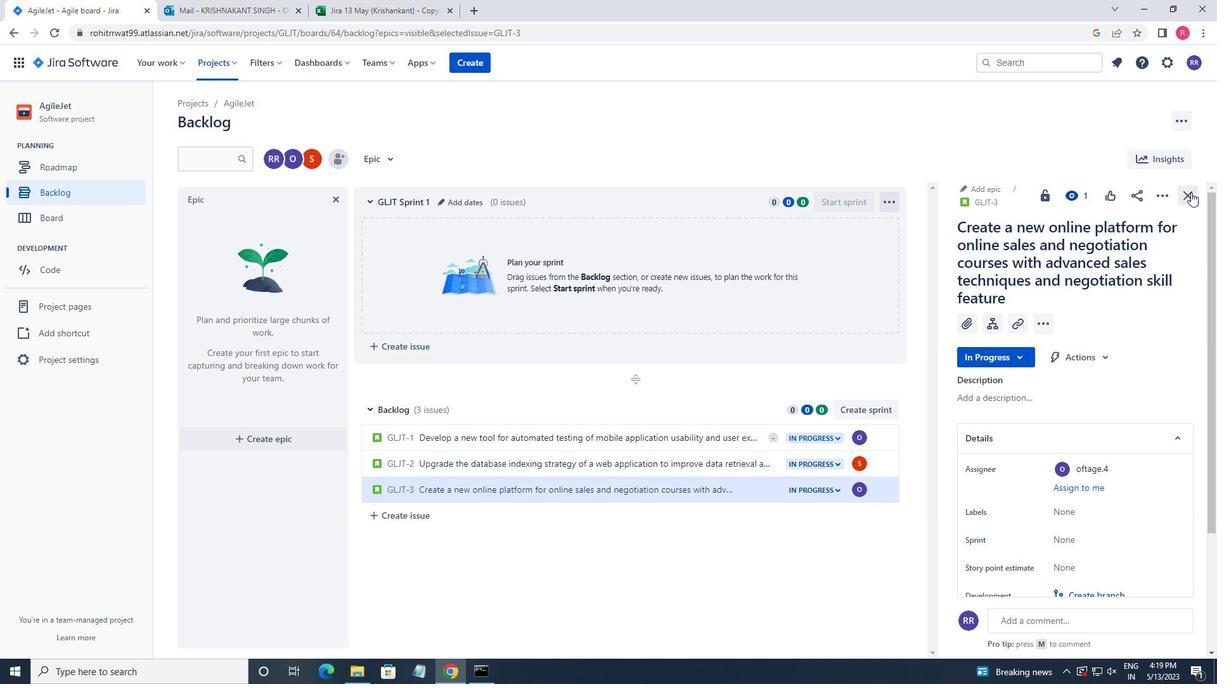 
Action: Mouse moved to (486, 521)
Screenshot: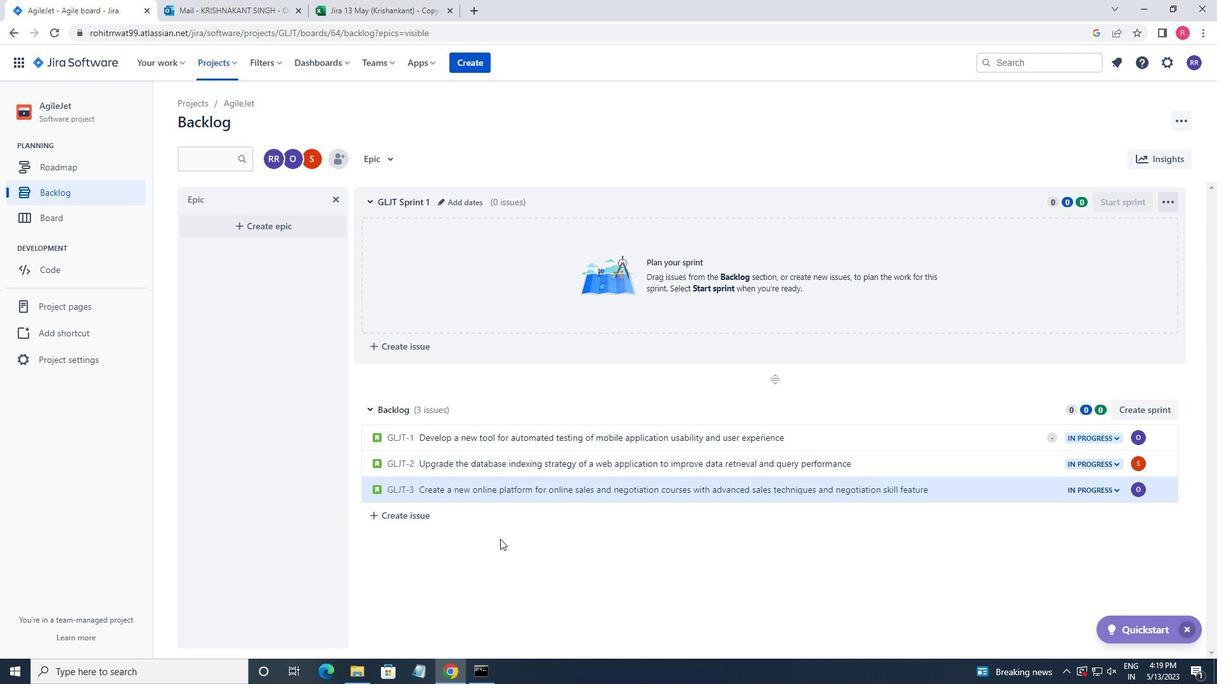 
Action: Mouse pressed left at (486, 521)
Screenshot: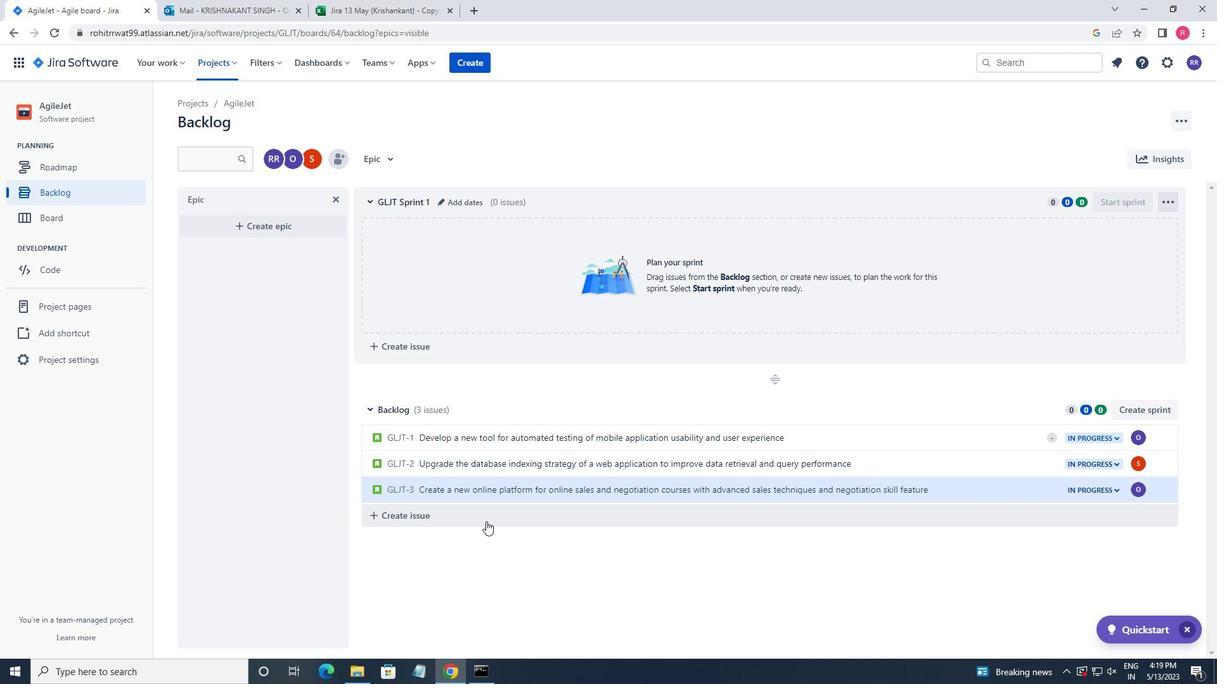 
Action: Key pressed <Key.shift_r>IMPEMENT<Key.space>A<Key.space><Key.left><Key.left><Key.left><Key.left><Key.left><Key.left><Key.left><Key.left><Key.left><Key.right>L<Key.right><Key.right><Key.right><Key.right><Key.right><Key.right><Key.right><Key.right><Key.right><Key.right><Key.right><Key.right><Key.right><Key.right><Key.right><Key.right>NEW<Key.space>CLOUD-BASE<Key.space>SUPPLY<Key.space>CHSAN<Key.backspace>IN<Key.space>MANAGEMENT<Key.space>SYSTEM<Key.space>FOR<Key.space>A<Key.space>COMPANY<Key.left><Key.left><Key.left><Key.left><Key.left><Key.left><Key.left><Key.left><Key.left><Key.left><Key.left><Key.left><Key.left><Key.left><Key.left><Key.left><Key.left><Key.left><Key.left><Key.left><Key.left><Key.left><Key.left><Key.left><Key.left><Key.left><Key.left><Key.left><Key.left><Key.left><Key.left><Key.left><Key.left><Key.left><Key.left><Key.backspace><Key.right><Key.right><Key.right><Key.right><Key.right><Key.right><Key.right><Key.right><Key.right><Key.right><Key.right><Key.right><Key.right><Key.right><Key.right><Key.right><Key.right><Key.right><Key.right><Key.right><Key.right><Key.right><Key.right><Key.right><Key.right><Key.right><Key.right><Key.right><Key.right><Key.right><Key.right><Key.right><Key.right><Key.right><Key.right><Key.right><Key.right><Key.right><Key.right><Key.right><Key.right><Key.space>VISIBILITY<Key.space>AND<Key.space>PLANNING<Key.space>FETURES<Key.space><Key.left><Key.left><Key.left><Key.left><Key.left><Key.left>A<Key.right><Key.right><Key.right><Key.right><Key.right><Key.right><Key.right><Key.right><Key.right><Key.right><Key.right><Key.right><Key.right><Key.right><Key.right><Key.enter>
Screenshot: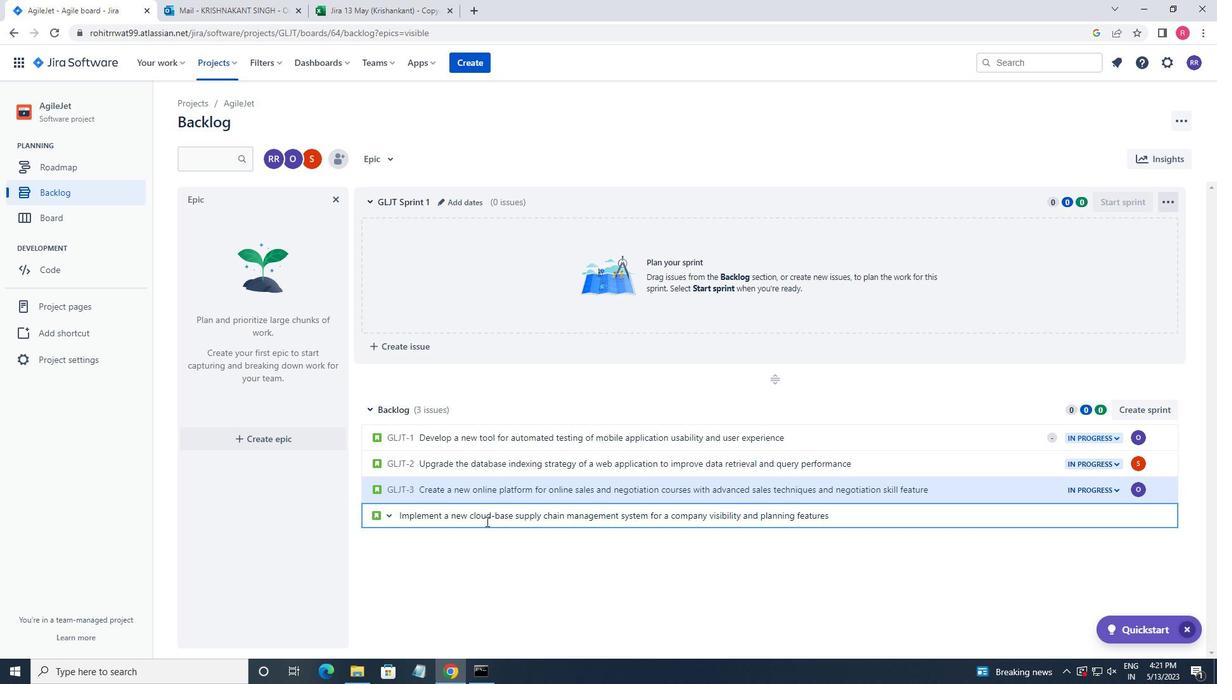 
Action: Mouse moved to (1134, 516)
Screenshot: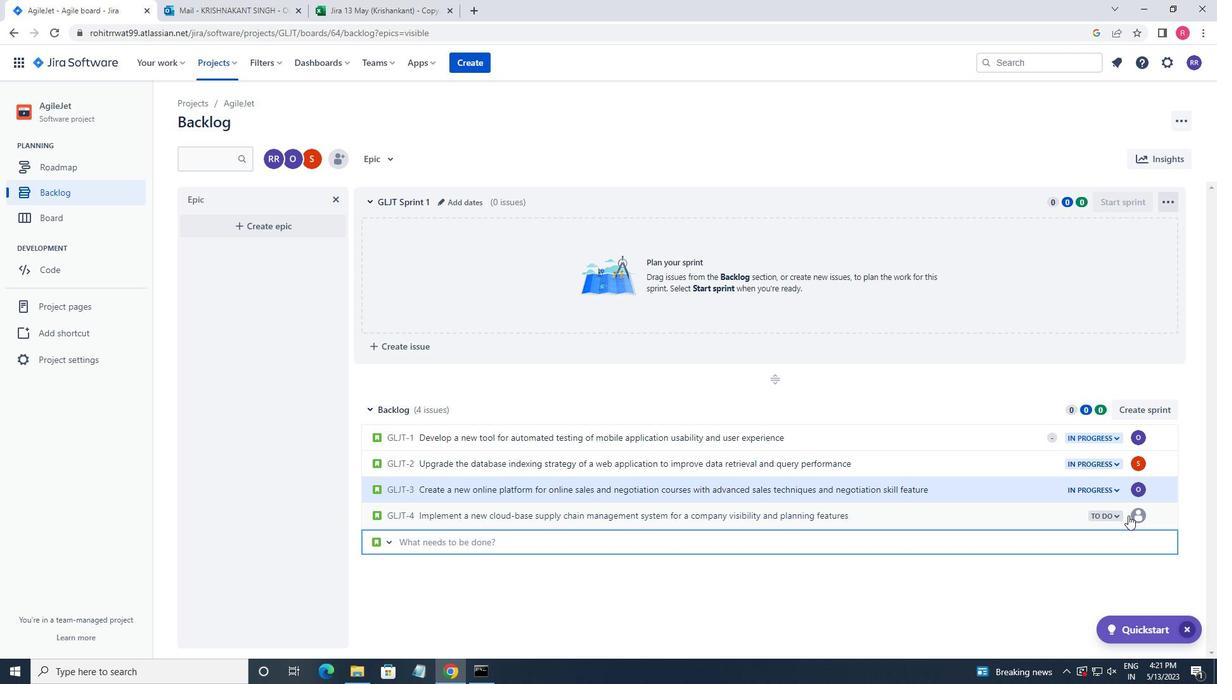 
Action: Mouse pressed left at (1134, 516)
Screenshot: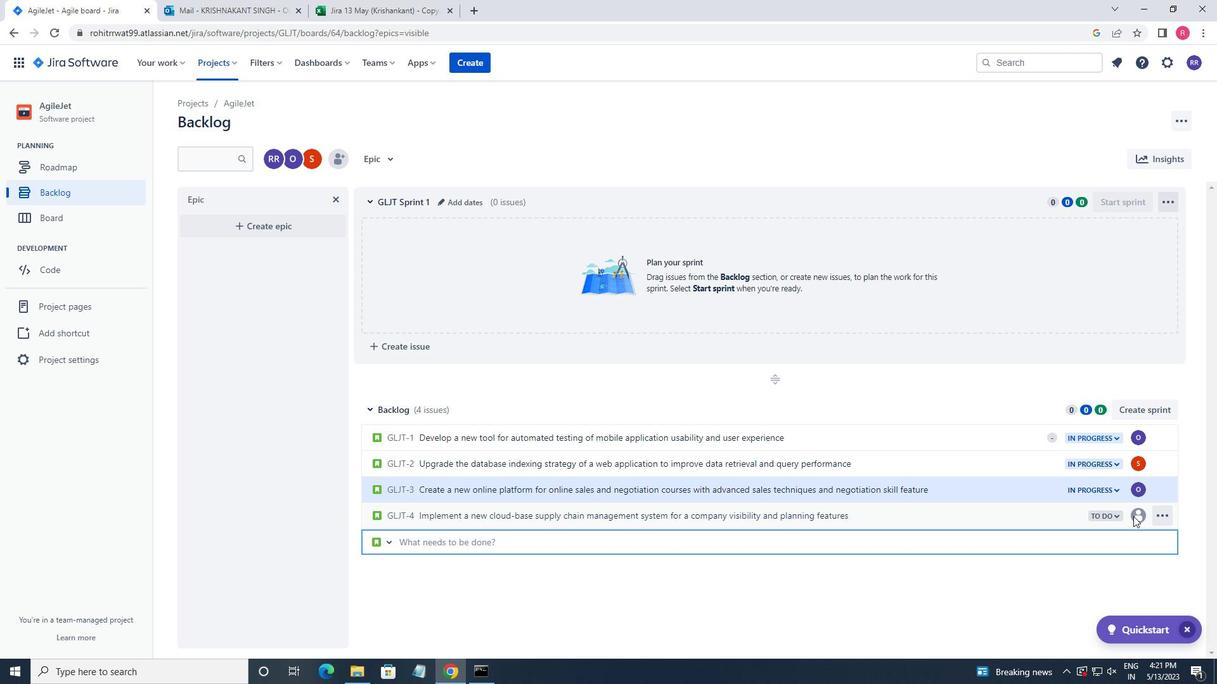 
Action: Mouse moved to (1134, 516)
Screenshot: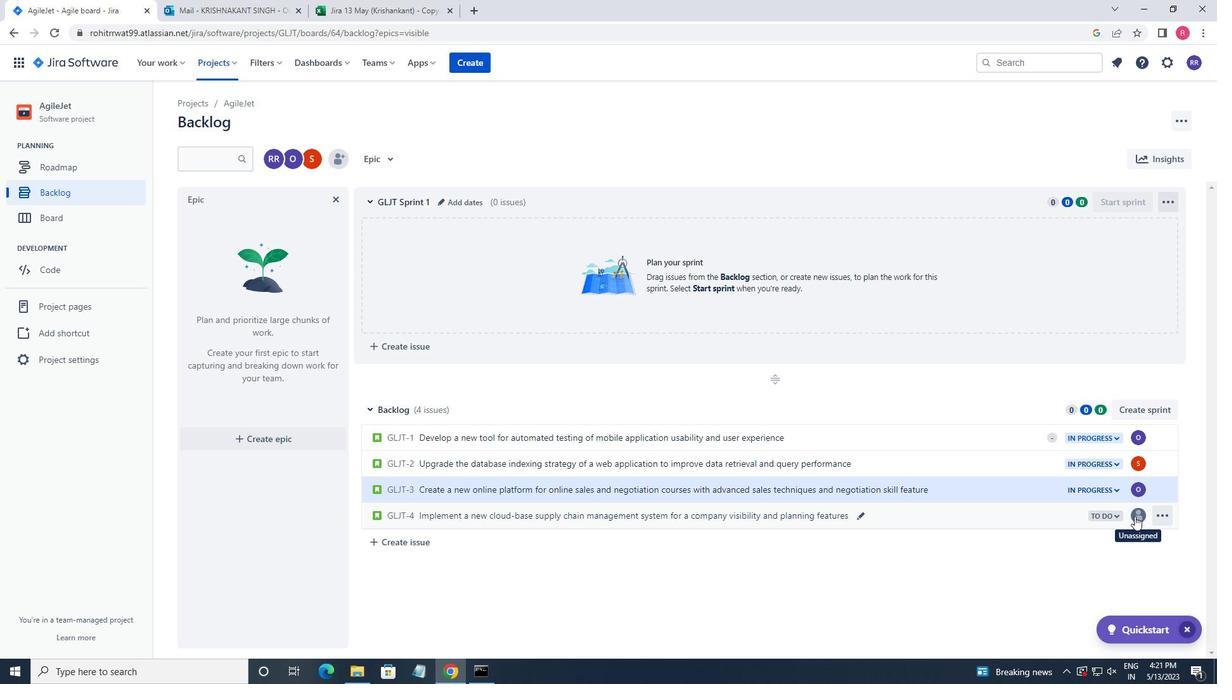 
Action: Mouse pressed left at (1134, 516)
Screenshot: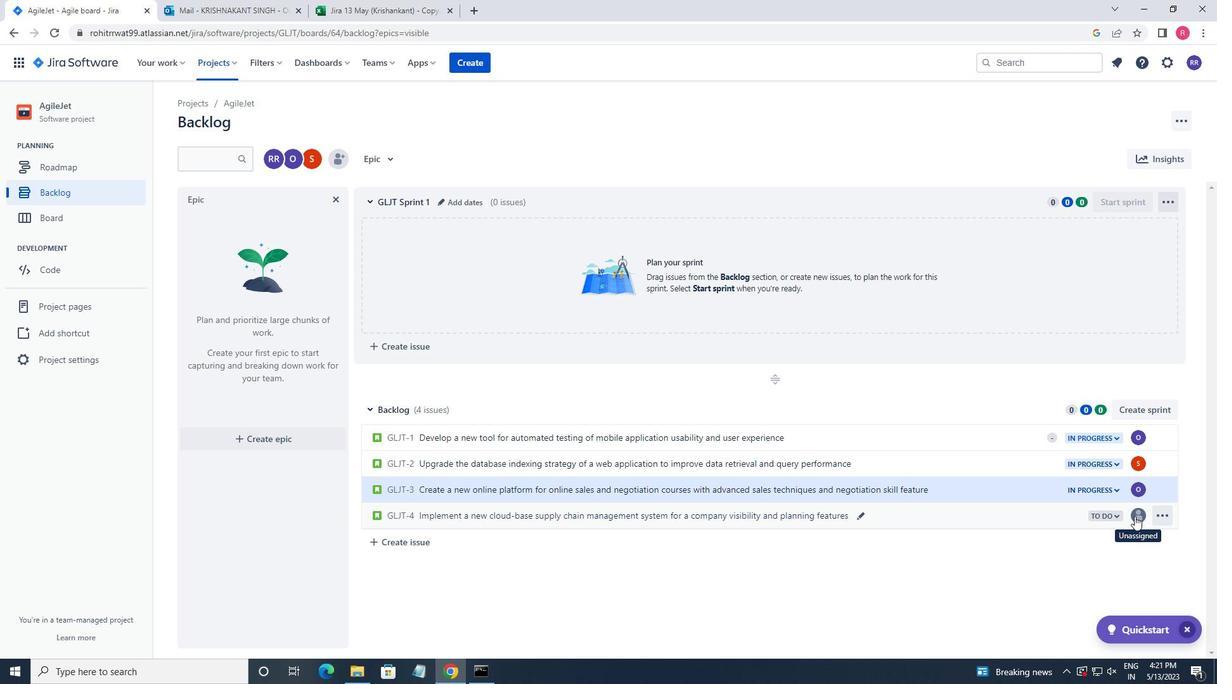 
Action: Key pressed SOFTAGE.1
Screenshot: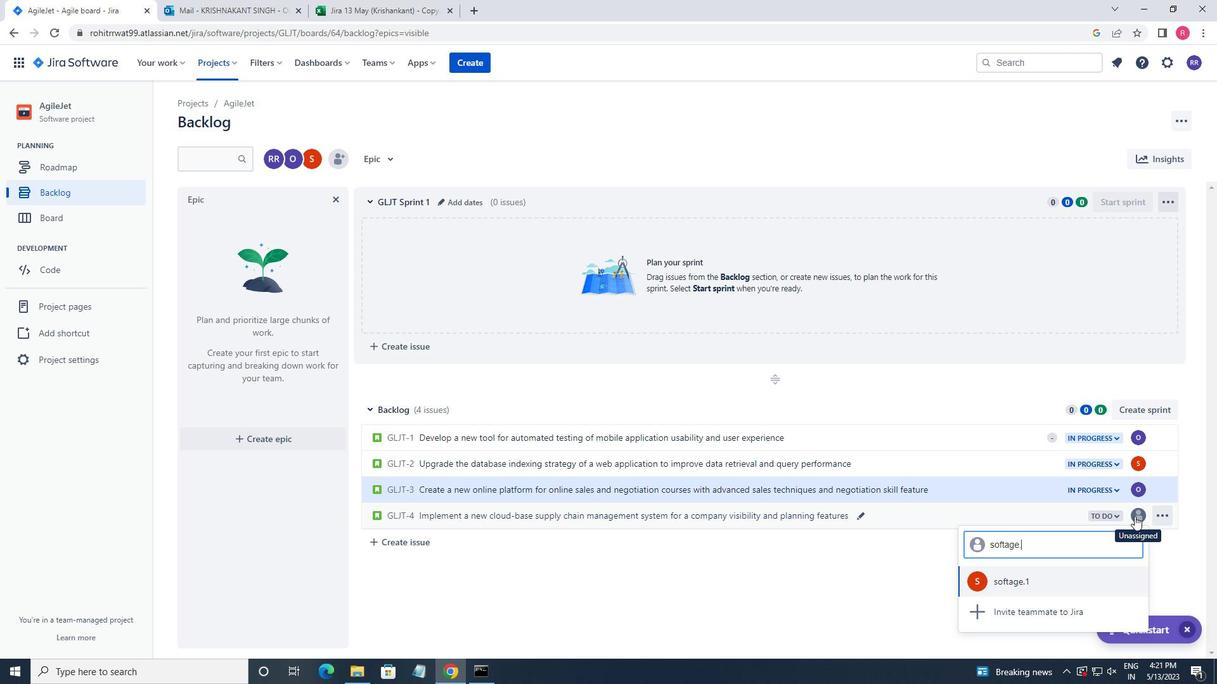 
Action: Mouse moved to (1062, 585)
Screenshot: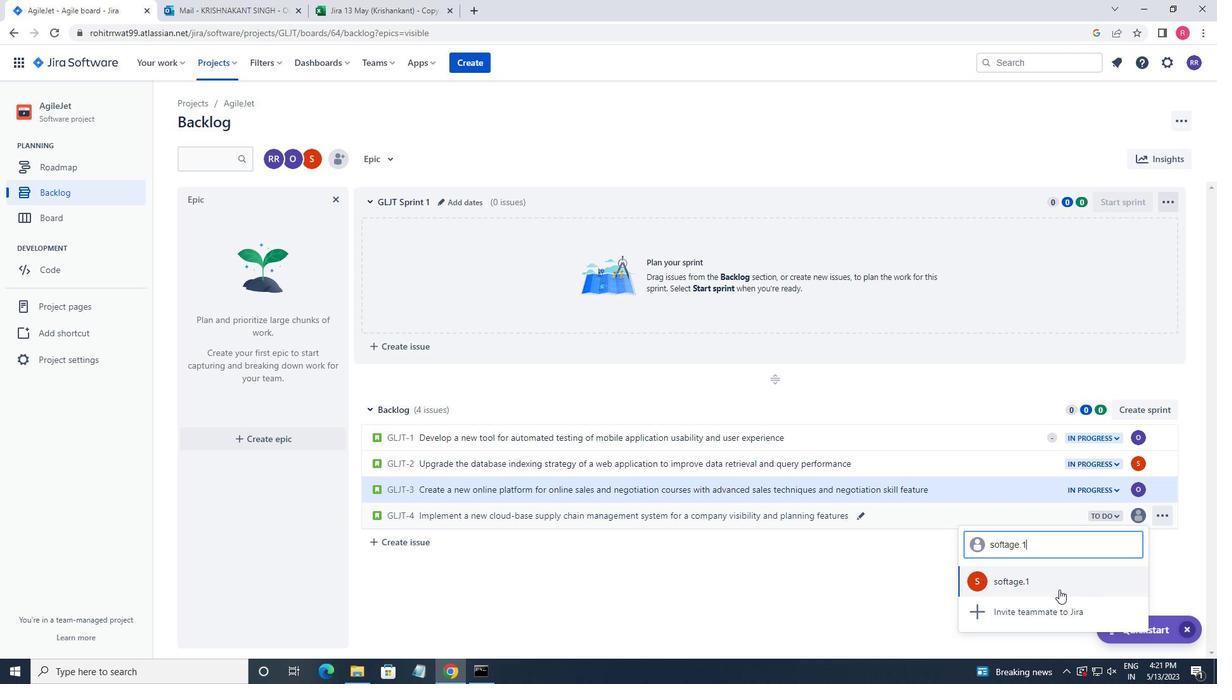 
Action: Mouse pressed left at (1062, 585)
Screenshot: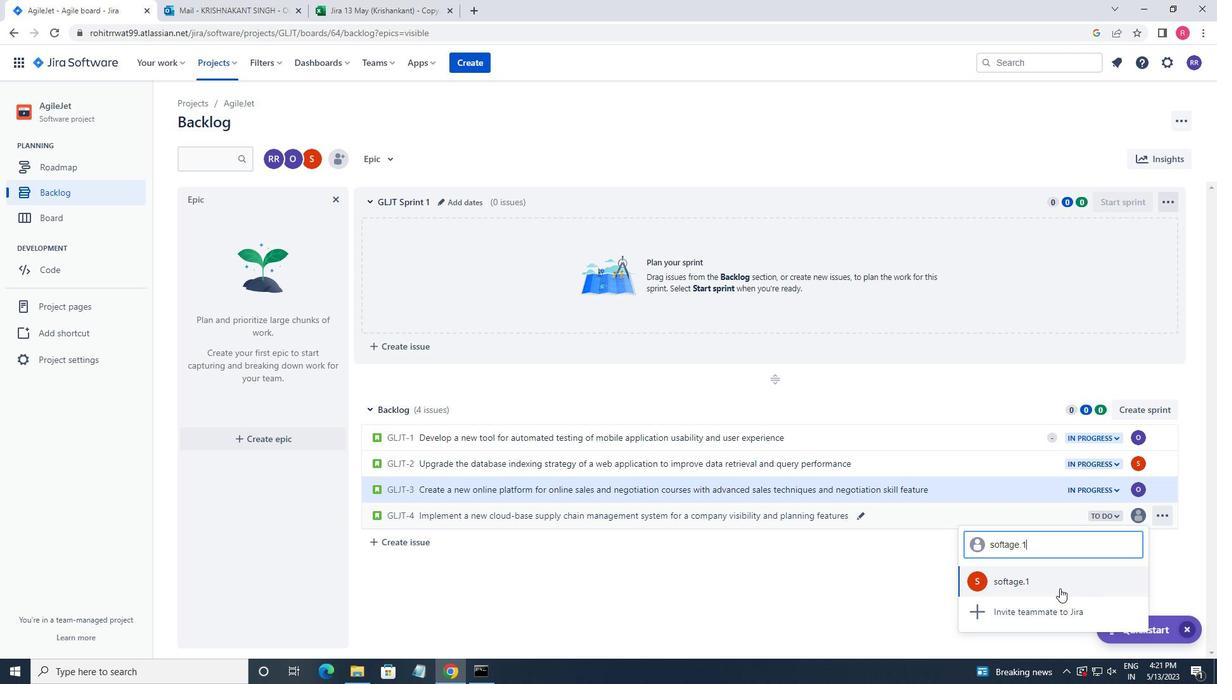 
Action: Mouse moved to (1096, 517)
Screenshot: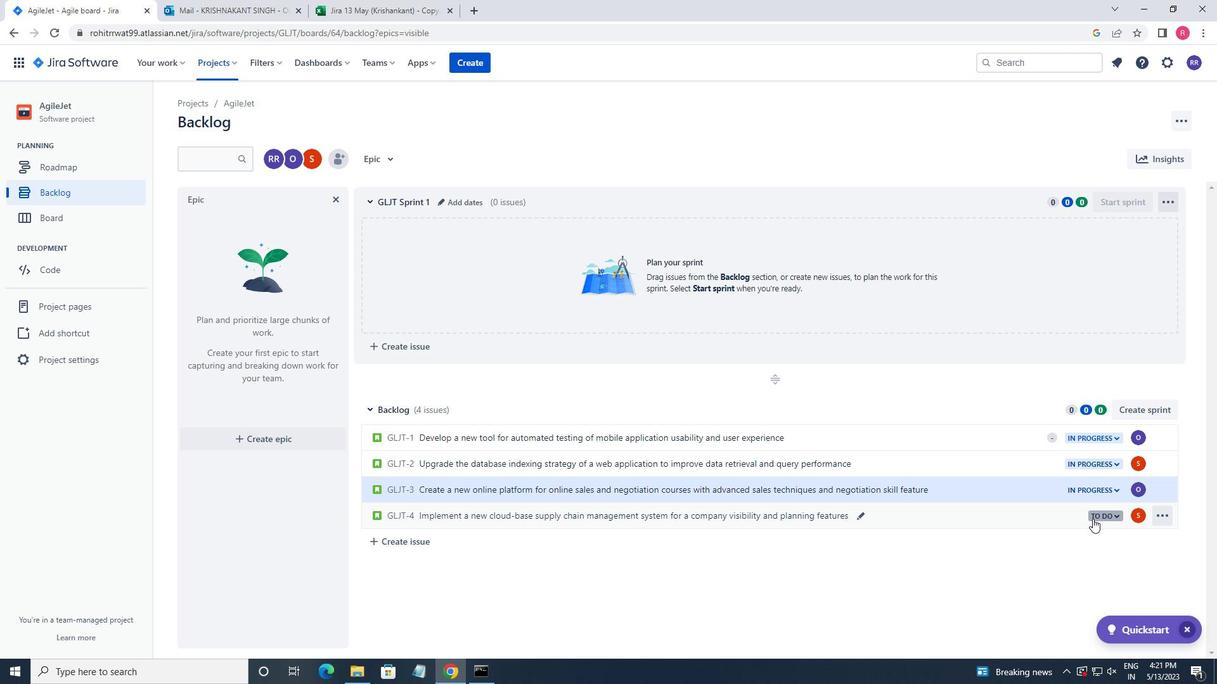 
Action: Mouse pressed left at (1096, 517)
Screenshot: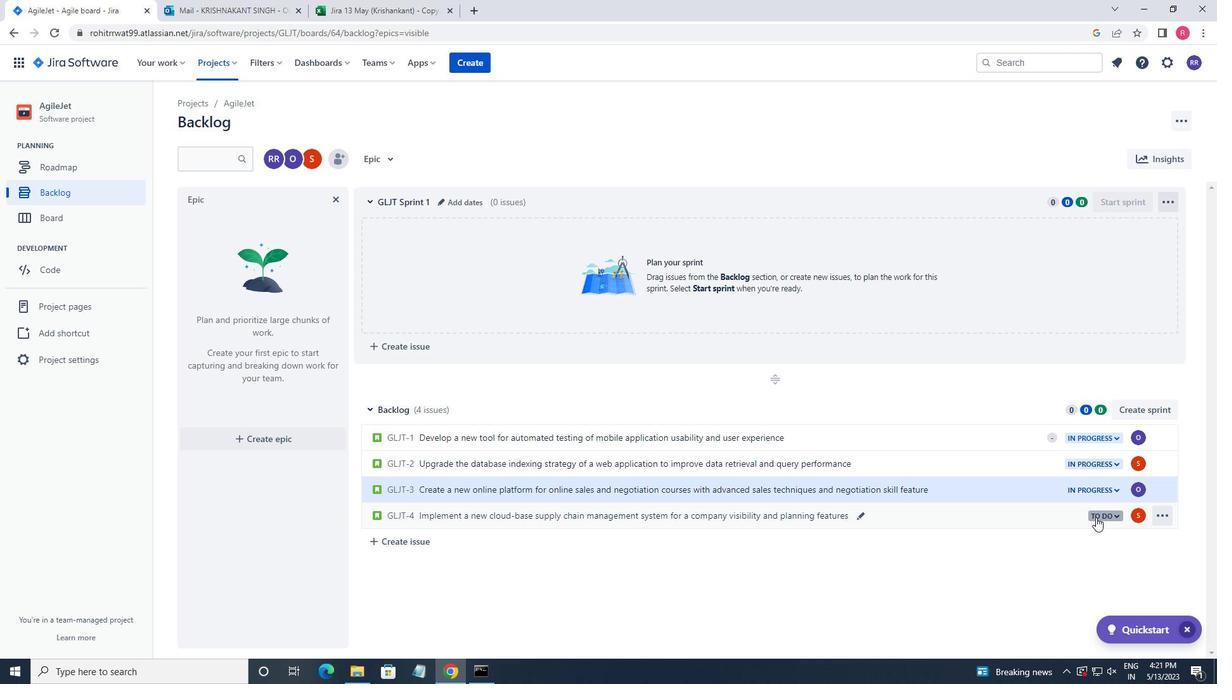 
Action: Mouse moved to (1042, 544)
Screenshot: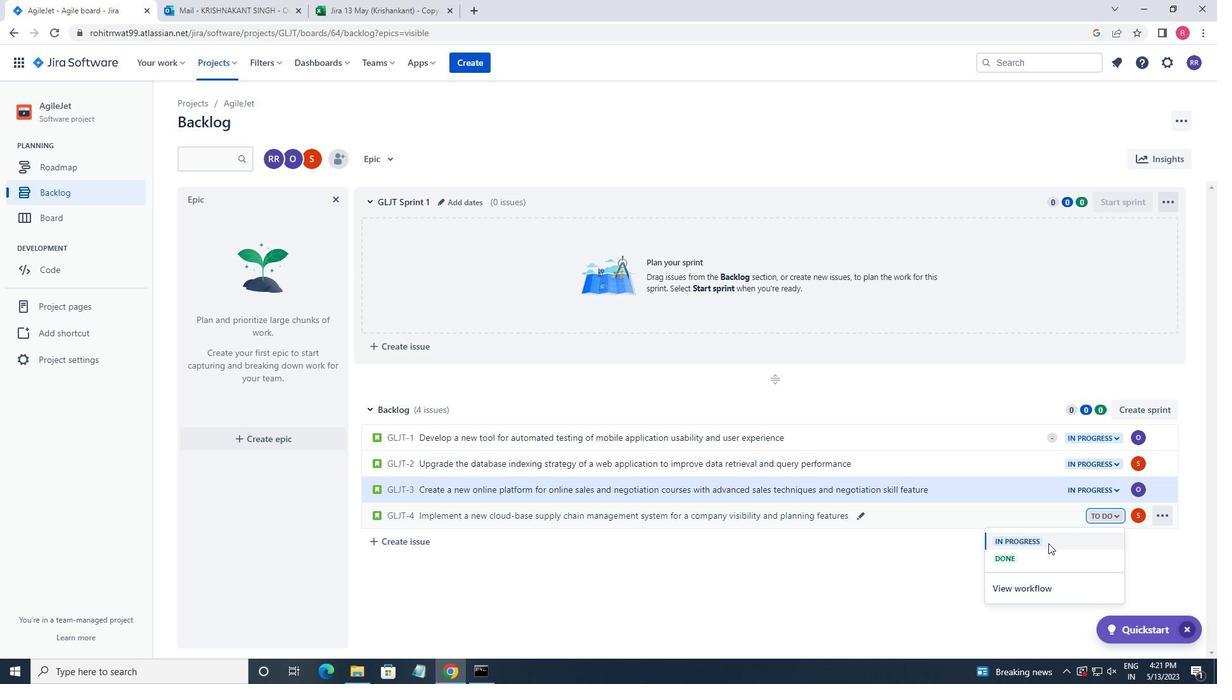 
Action: Mouse pressed left at (1042, 544)
Screenshot: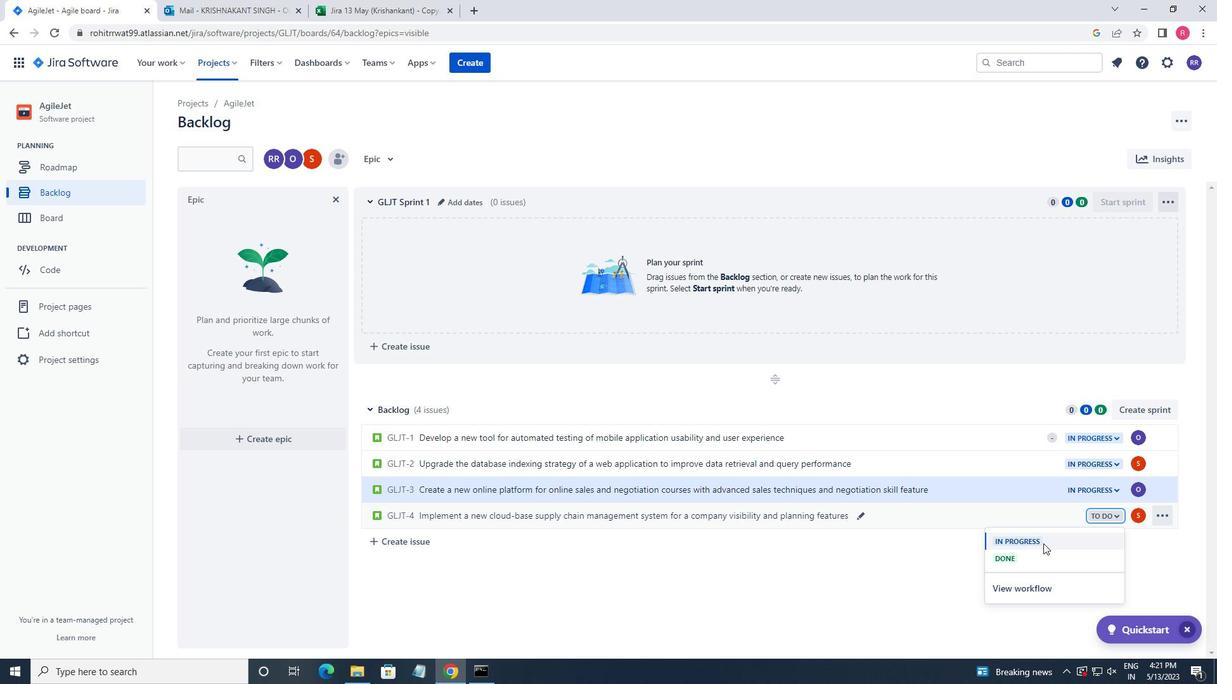 
